 Task: Create a due date automation trigger when advanced on, on the wednesday after a card is due add content with a name starting with resume at 11:00 AM.
Action: Mouse moved to (998, 312)
Screenshot: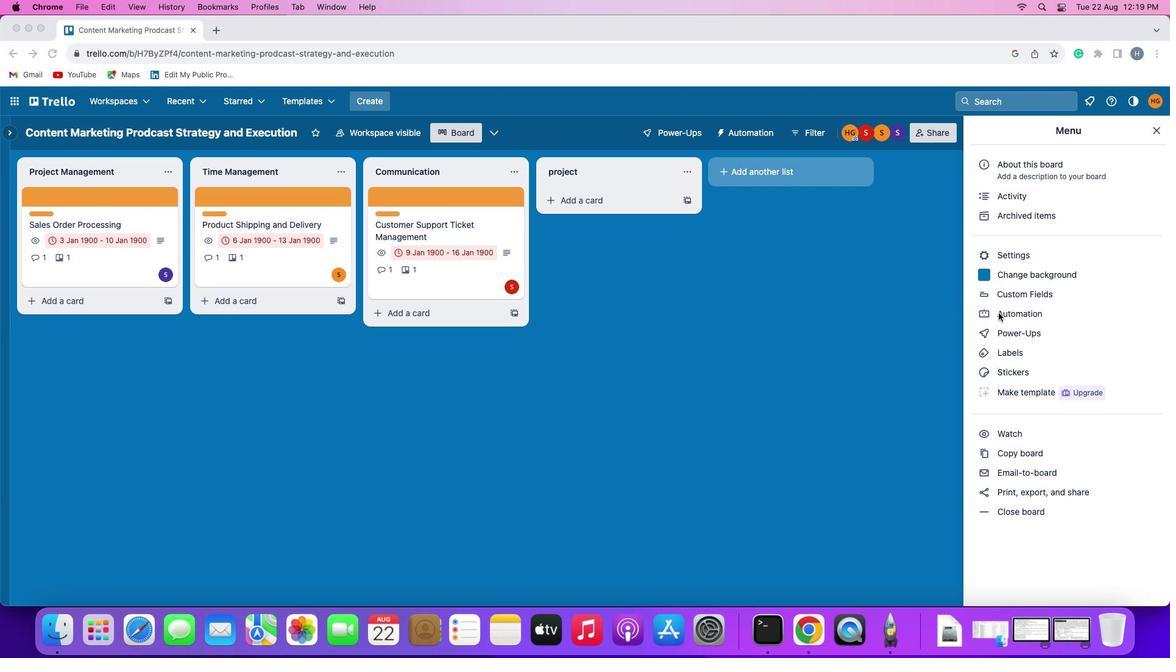 
Action: Mouse pressed left at (998, 312)
Screenshot: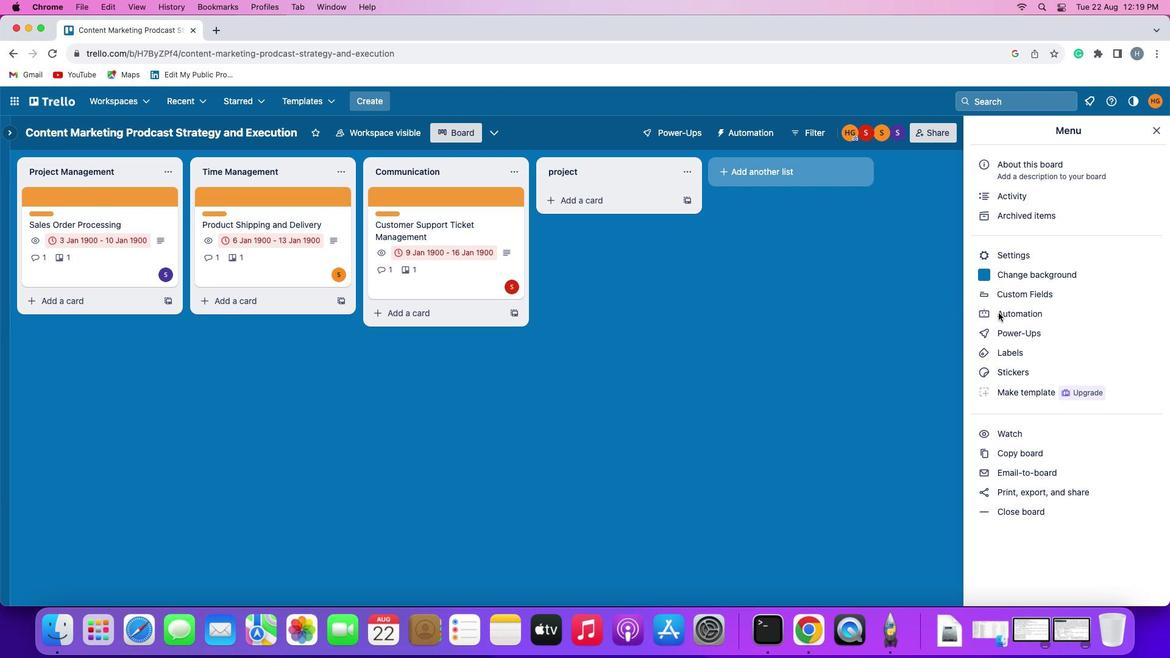 
Action: Mouse pressed left at (998, 312)
Screenshot: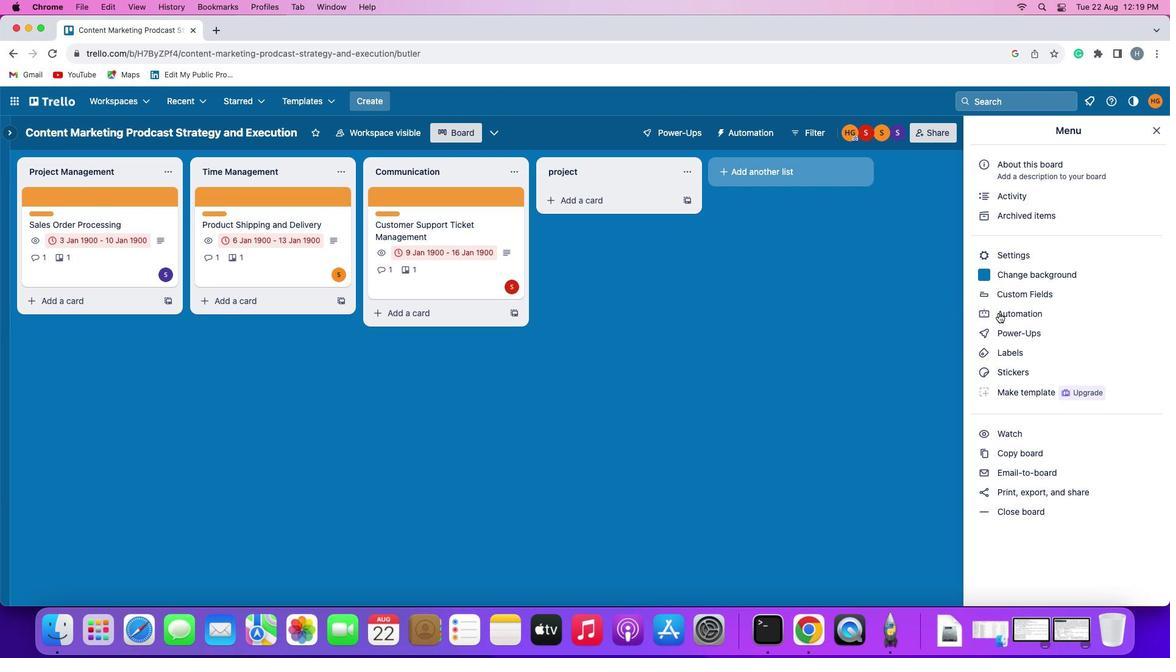 
Action: Mouse moved to (89, 287)
Screenshot: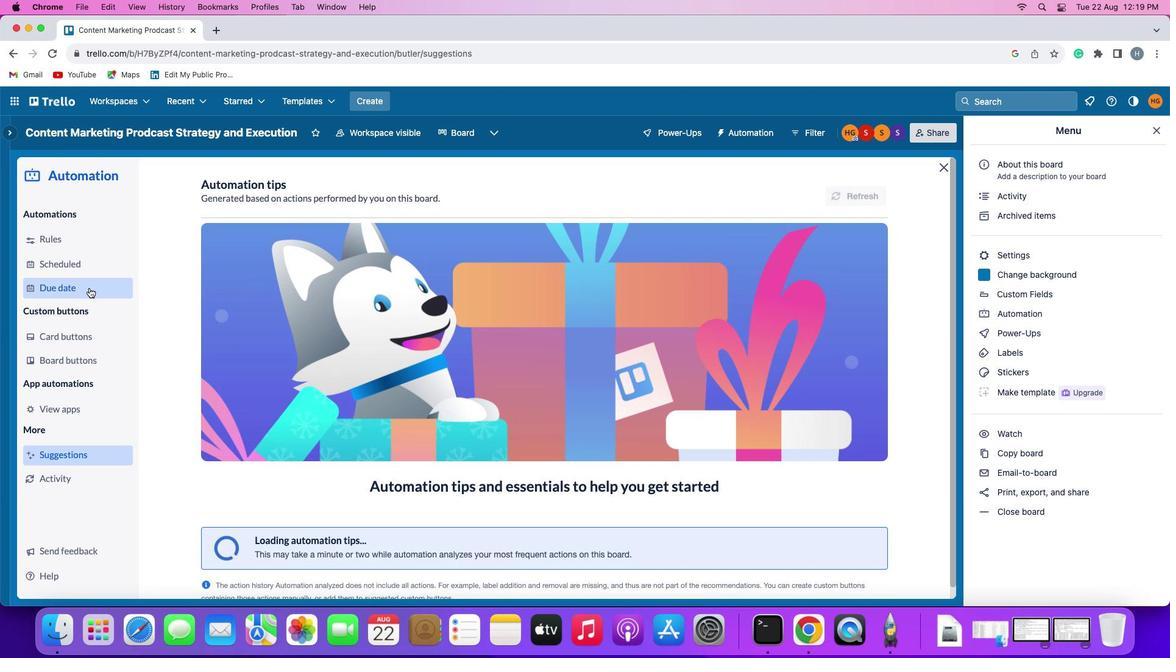 
Action: Mouse pressed left at (89, 287)
Screenshot: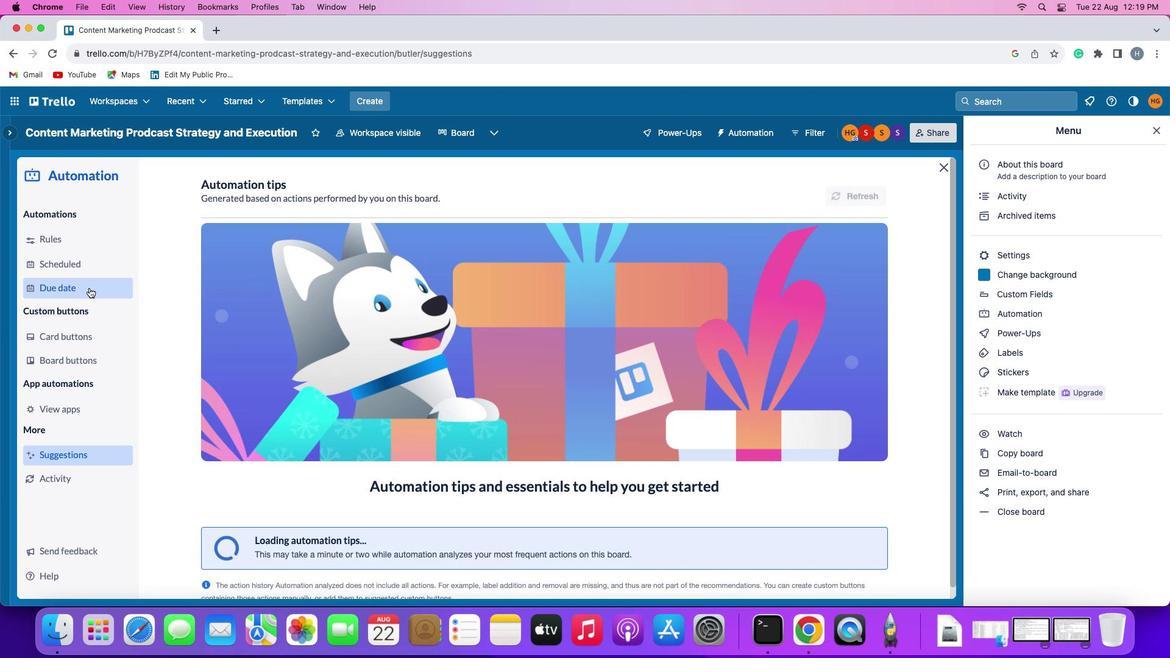 
Action: Mouse moved to (812, 185)
Screenshot: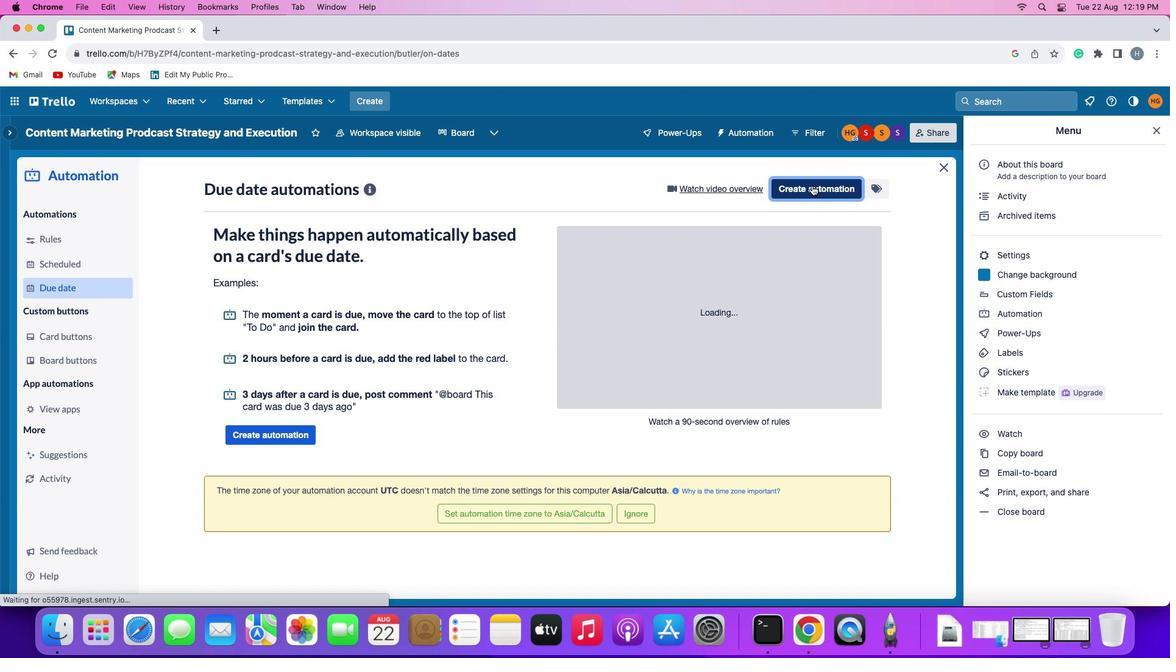 
Action: Mouse pressed left at (812, 185)
Screenshot: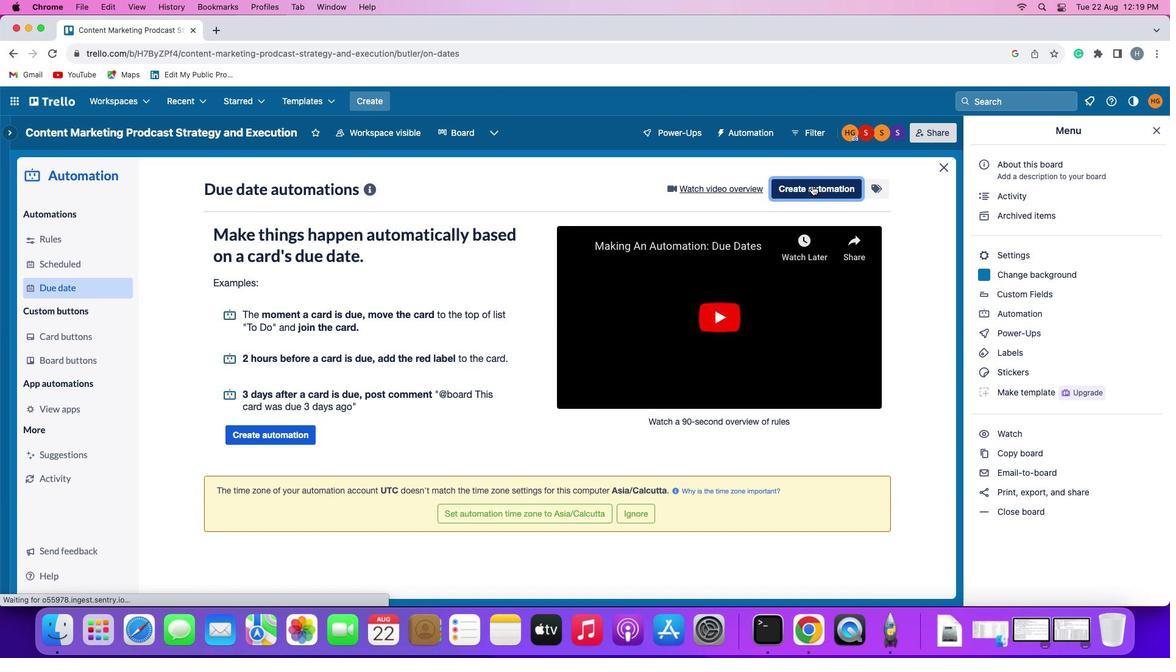 
Action: Mouse moved to (279, 306)
Screenshot: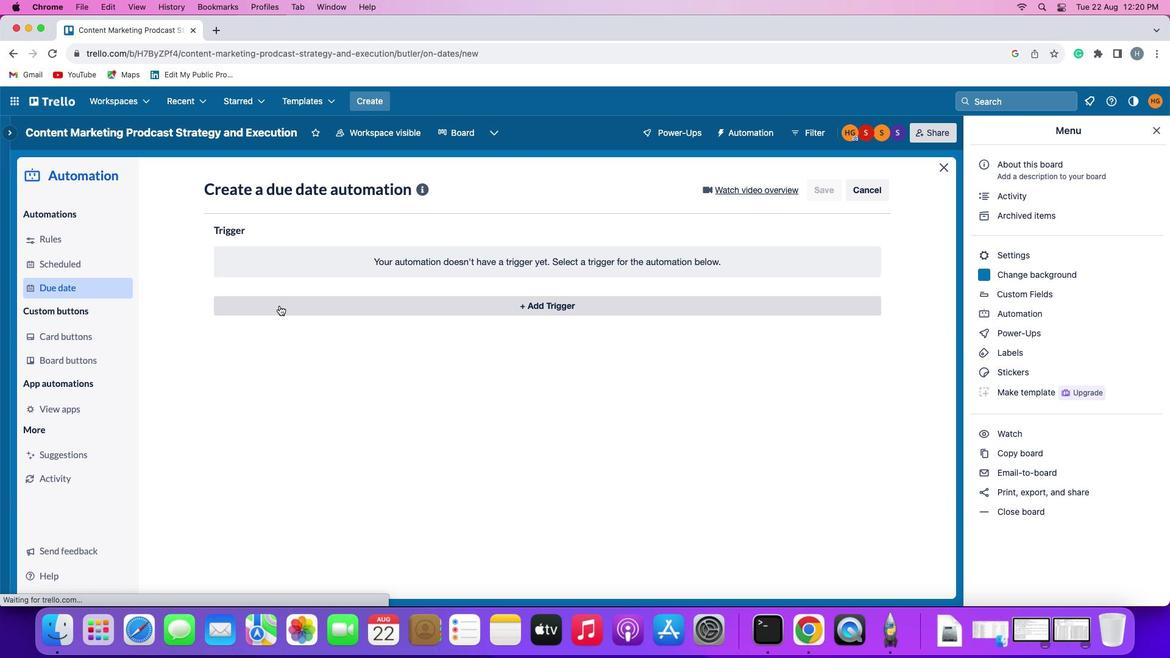 
Action: Mouse pressed left at (279, 306)
Screenshot: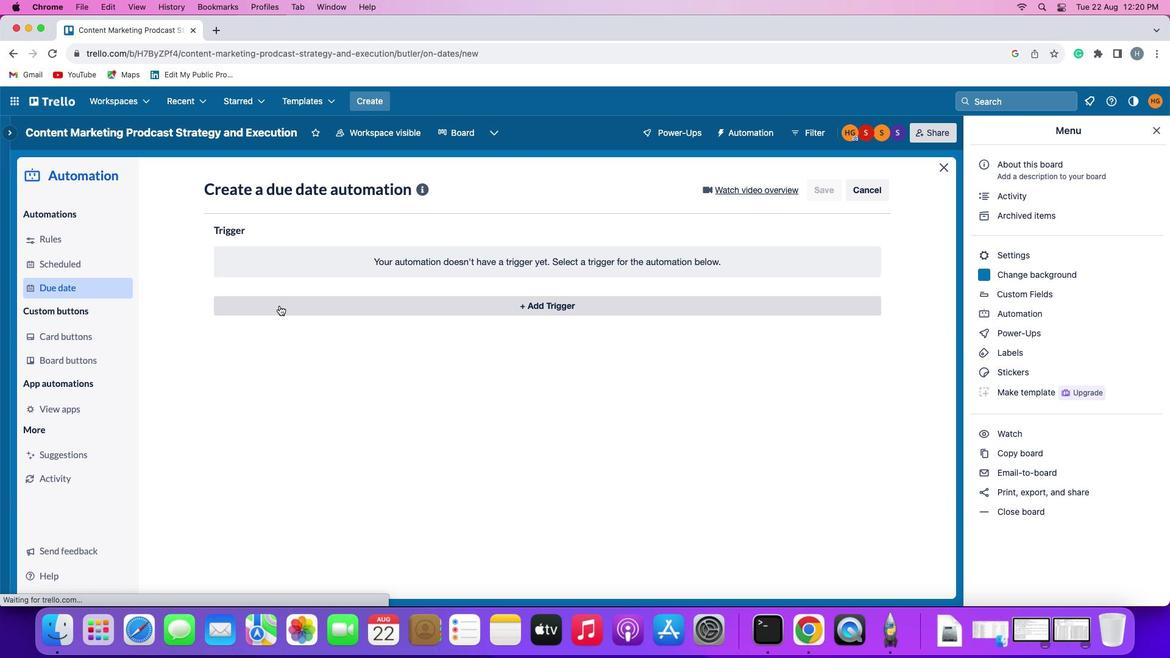 
Action: Mouse moved to (268, 536)
Screenshot: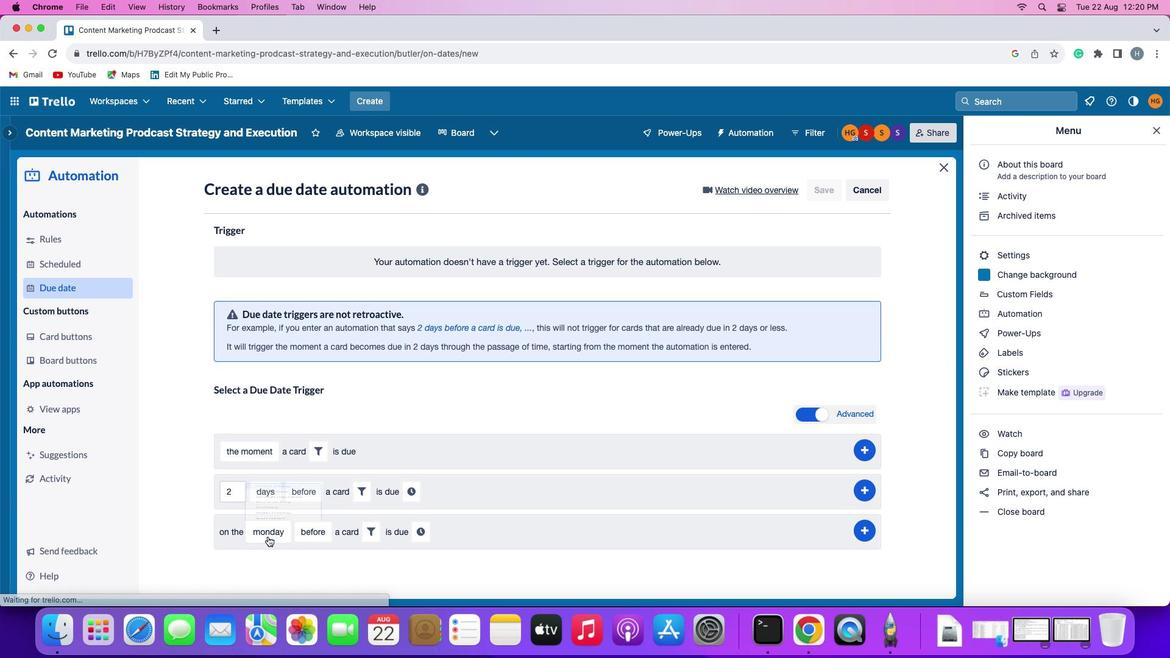 
Action: Mouse pressed left at (268, 536)
Screenshot: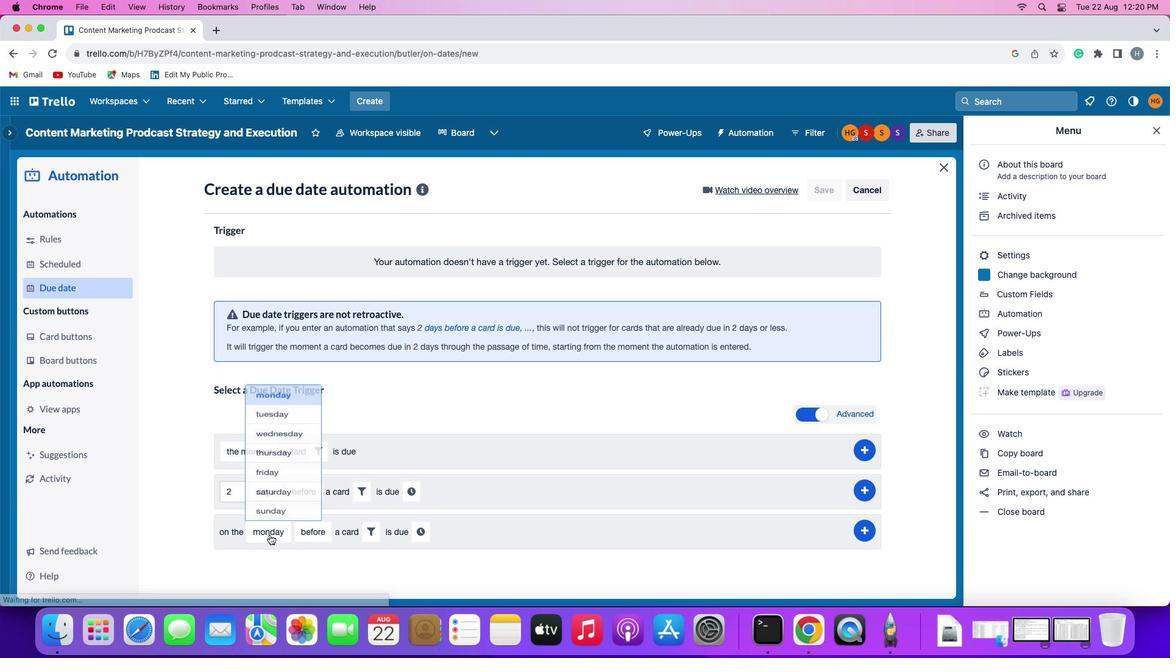 
Action: Mouse moved to (289, 413)
Screenshot: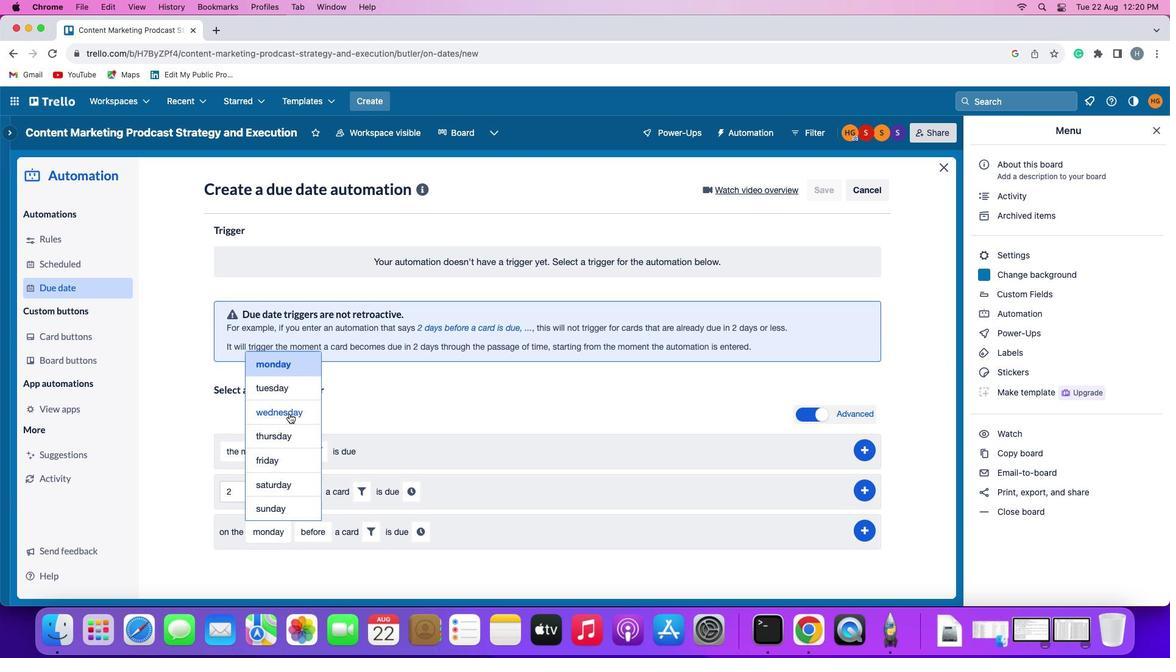 
Action: Mouse pressed left at (289, 413)
Screenshot: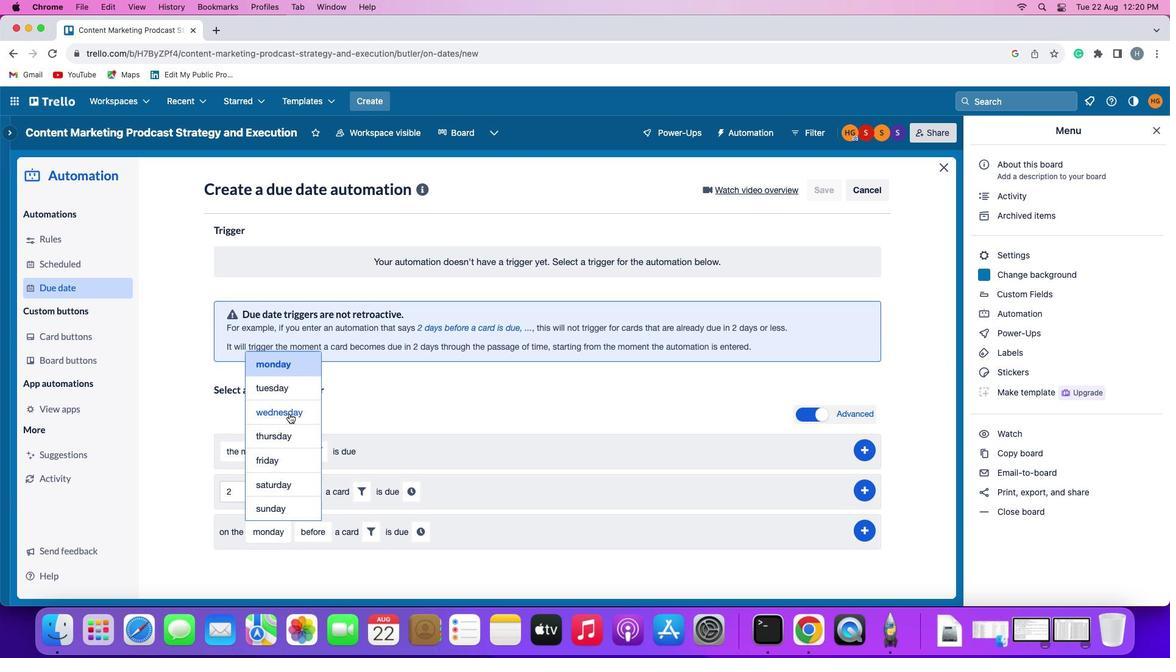 
Action: Mouse moved to (318, 523)
Screenshot: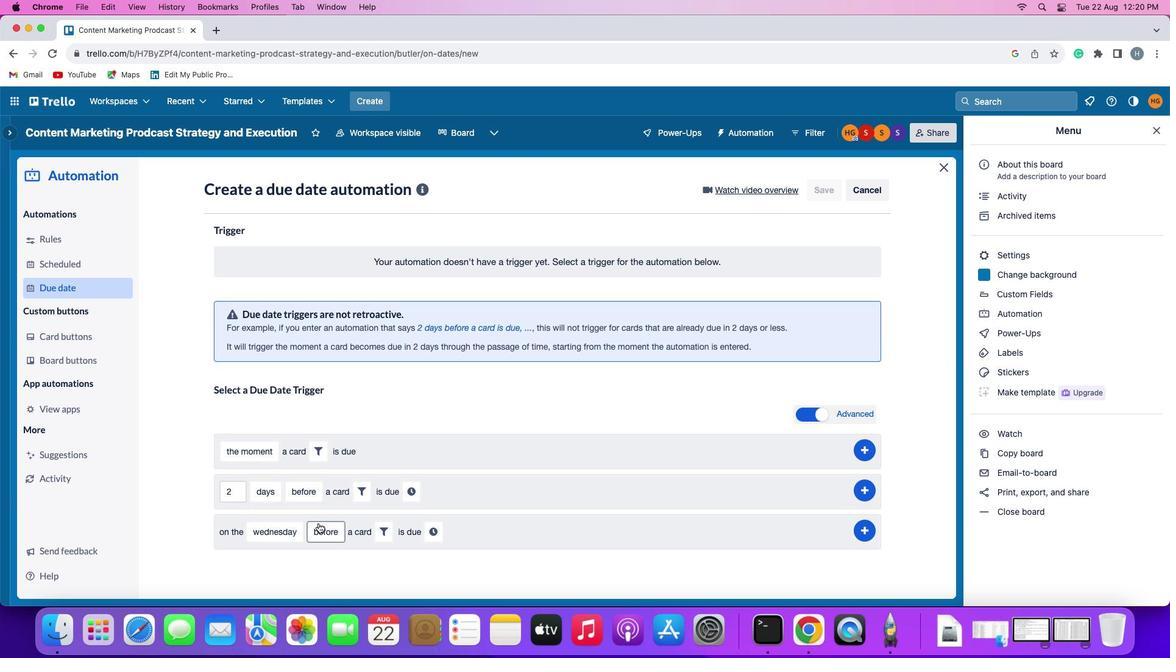
Action: Mouse pressed left at (318, 523)
Screenshot: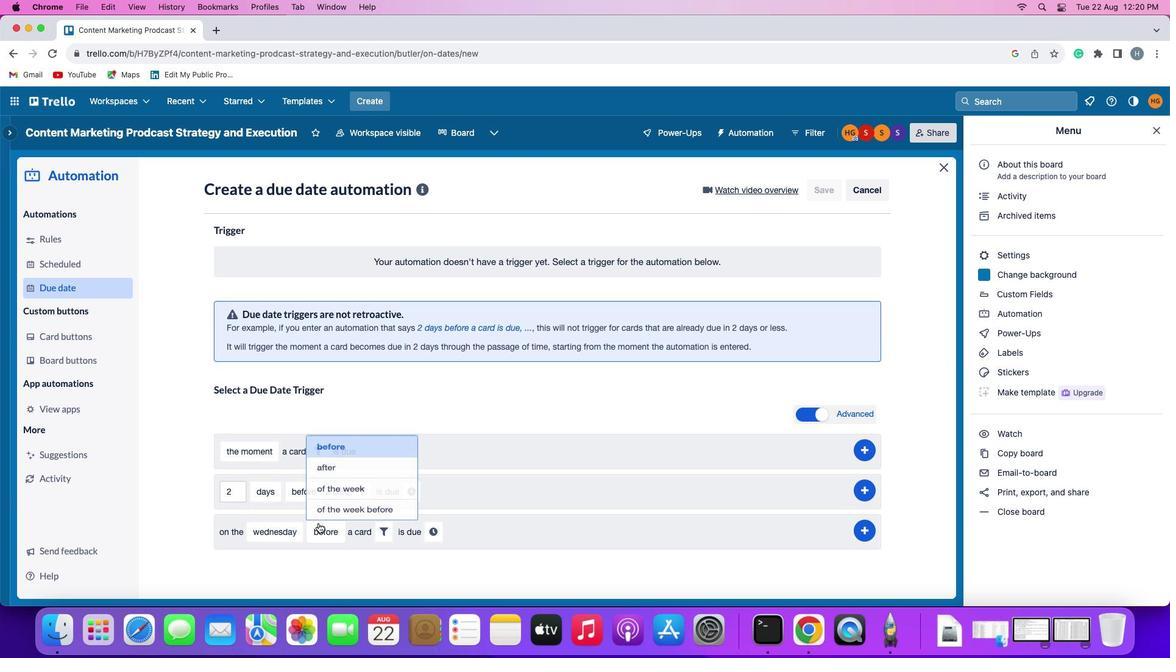 
Action: Mouse moved to (331, 459)
Screenshot: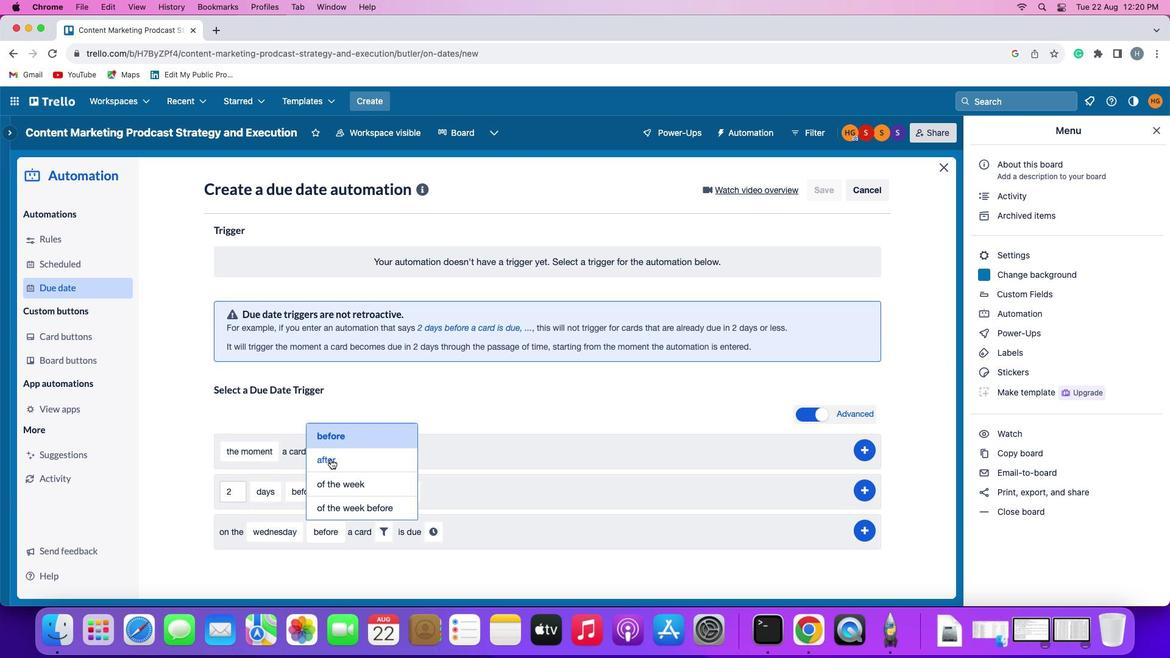 
Action: Mouse pressed left at (331, 459)
Screenshot: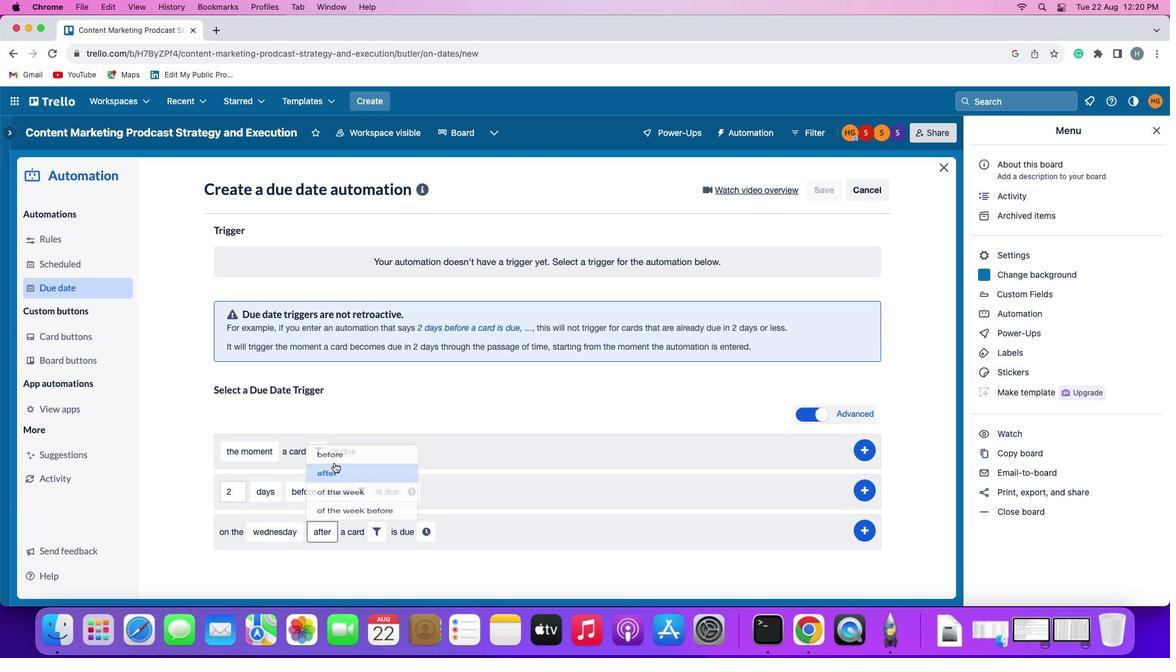 
Action: Mouse moved to (380, 530)
Screenshot: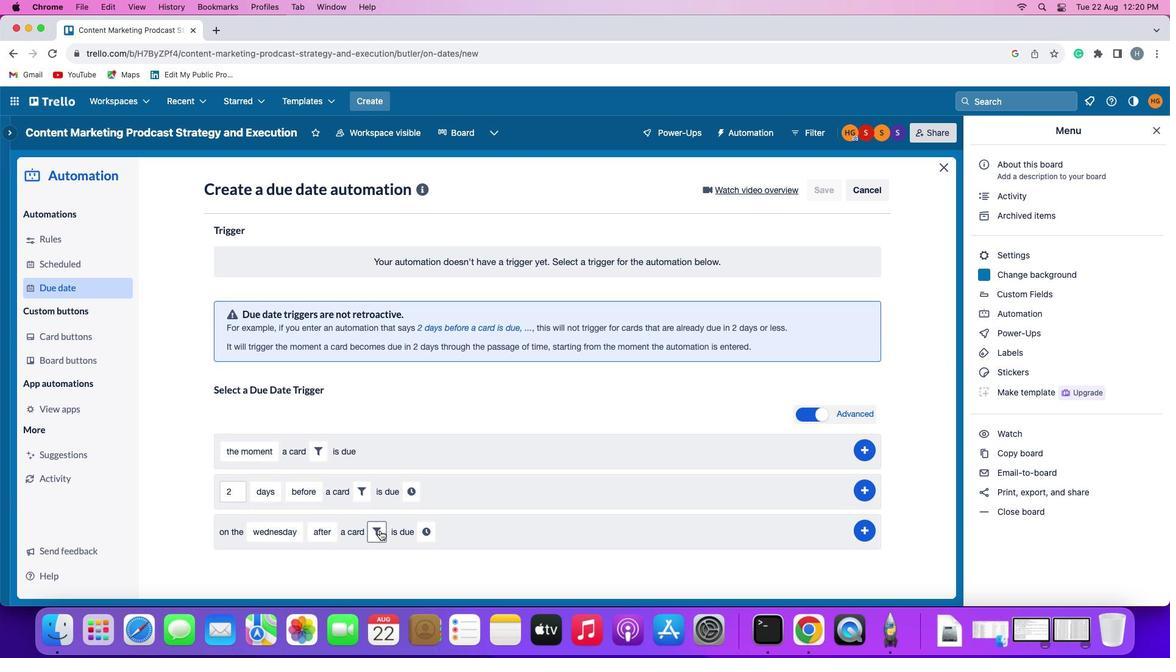 
Action: Mouse pressed left at (380, 530)
Screenshot: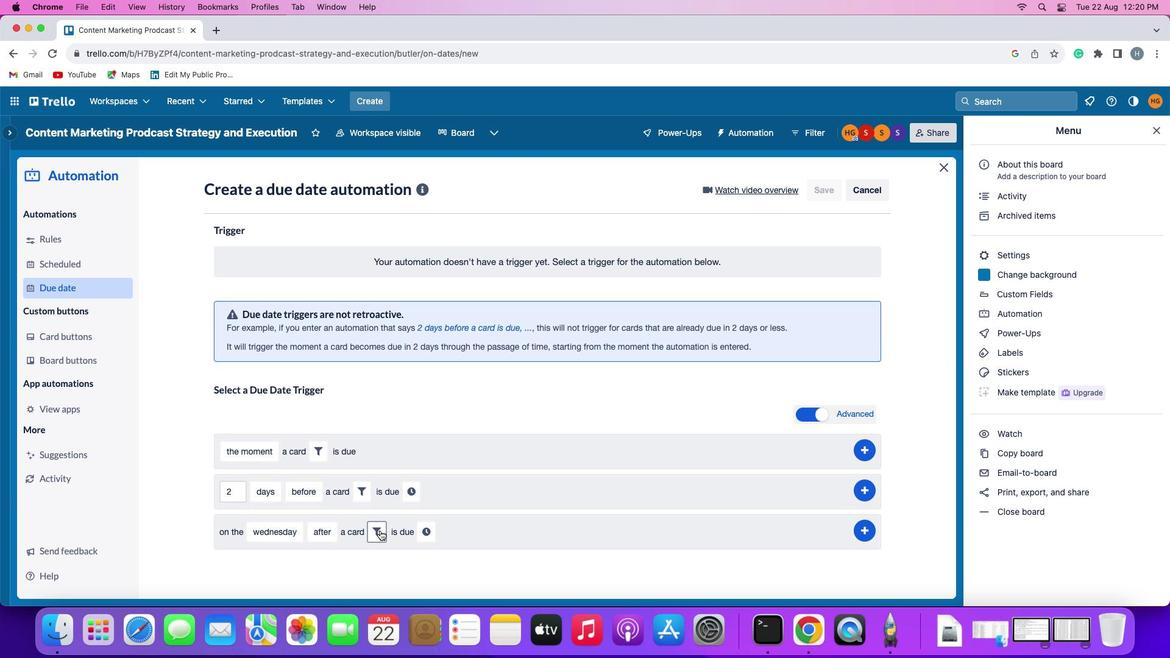 
Action: Mouse moved to (526, 568)
Screenshot: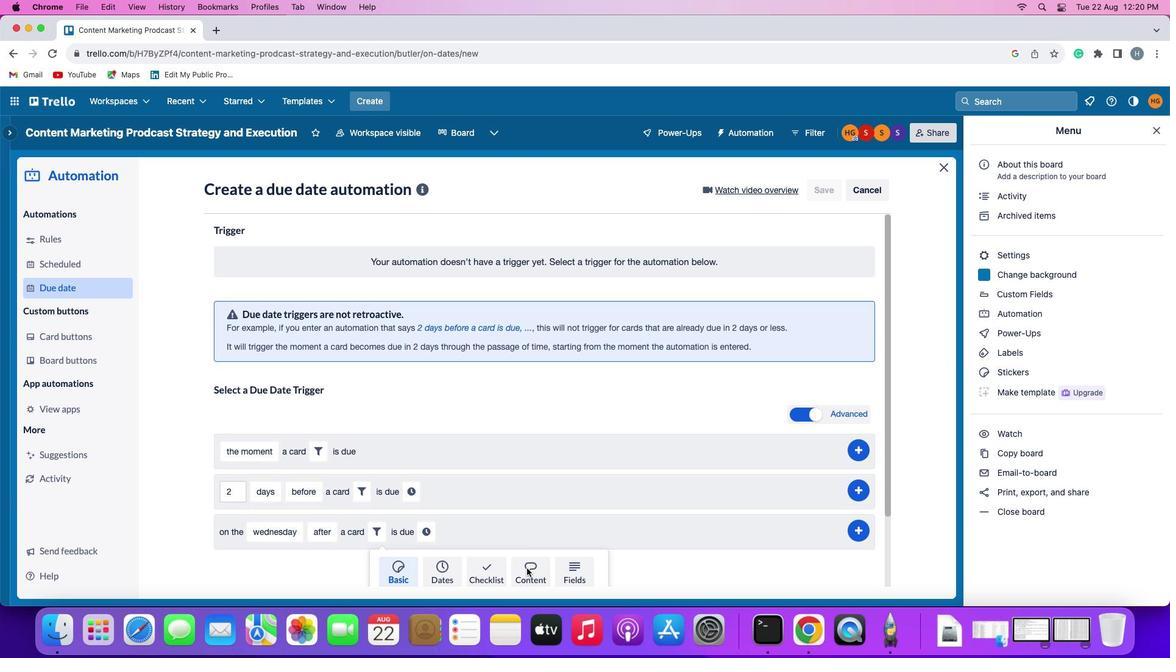
Action: Mouse pressed left at (526, 568)
Screenshot: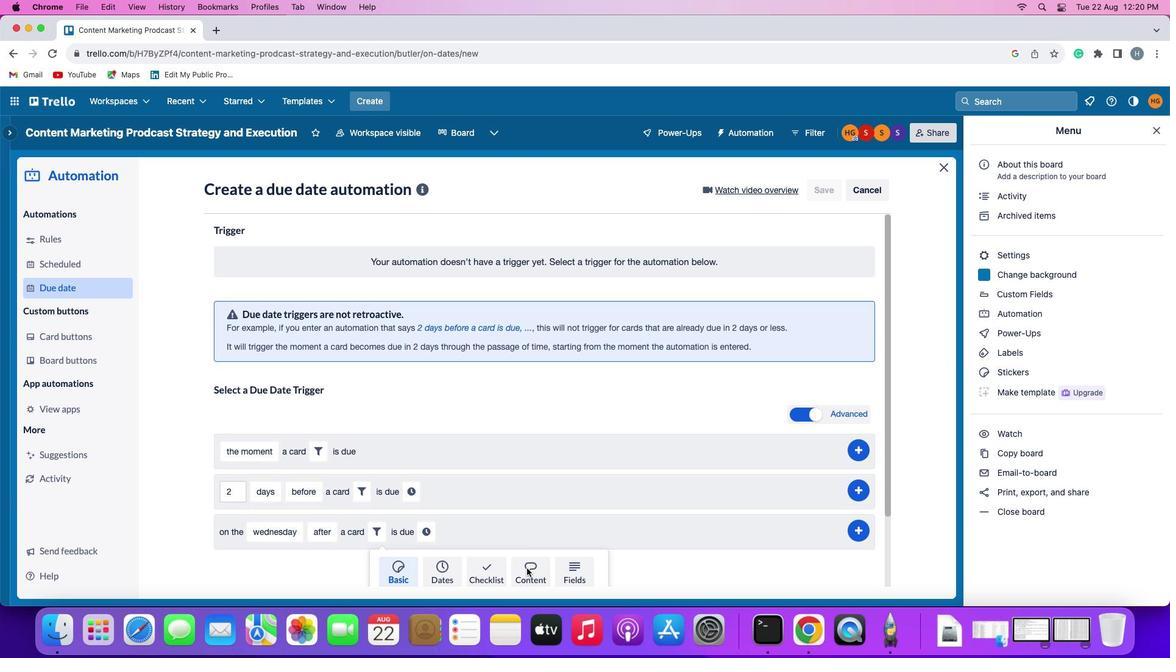
Action: Mouse moved to (323, 550)
Screenshot: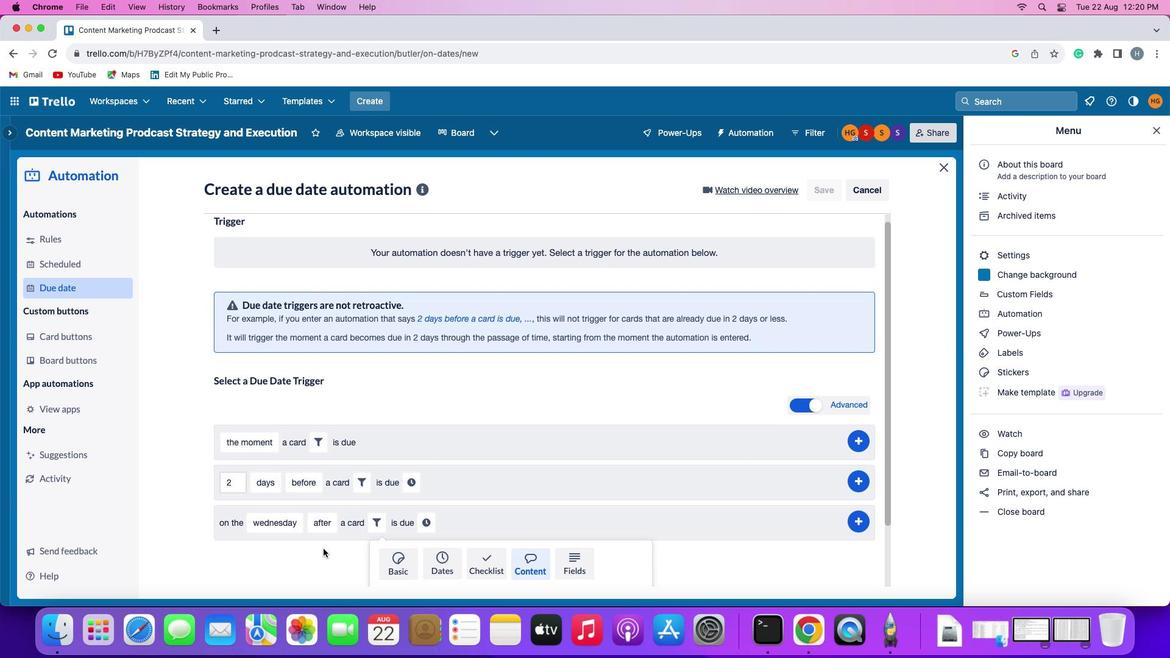 
Action: Mouse scrolled (323, 550) with delta (0, 0)
Screenshot: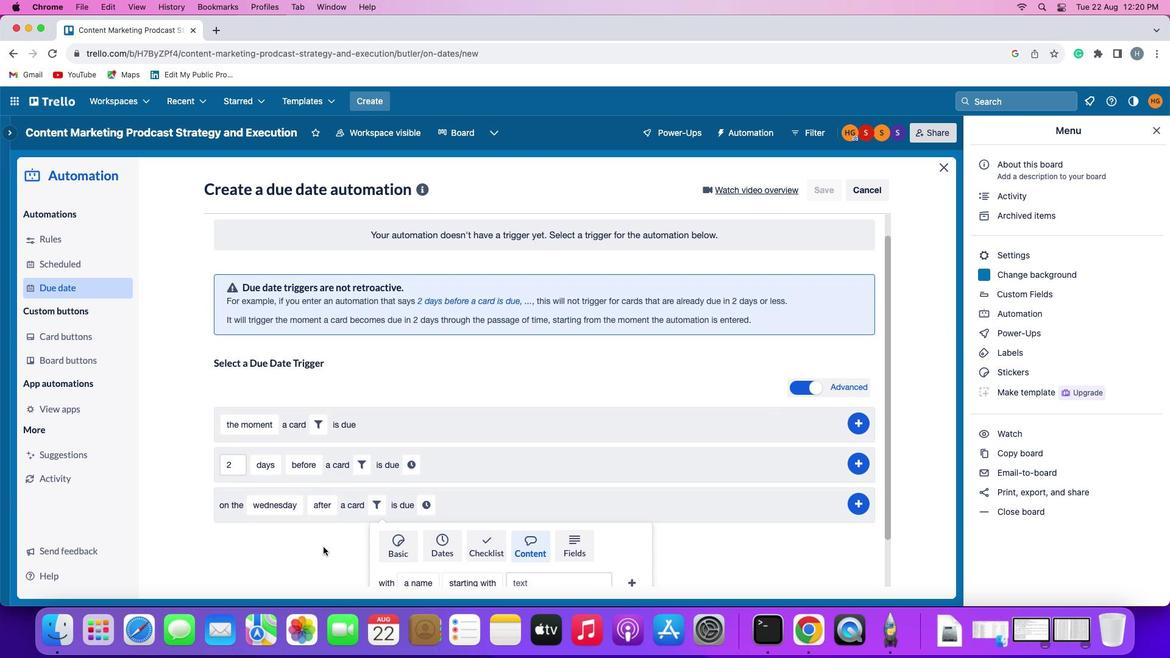 
Action: Mouse scrolled (323, 550) with delta (0, 0)
Screenshot: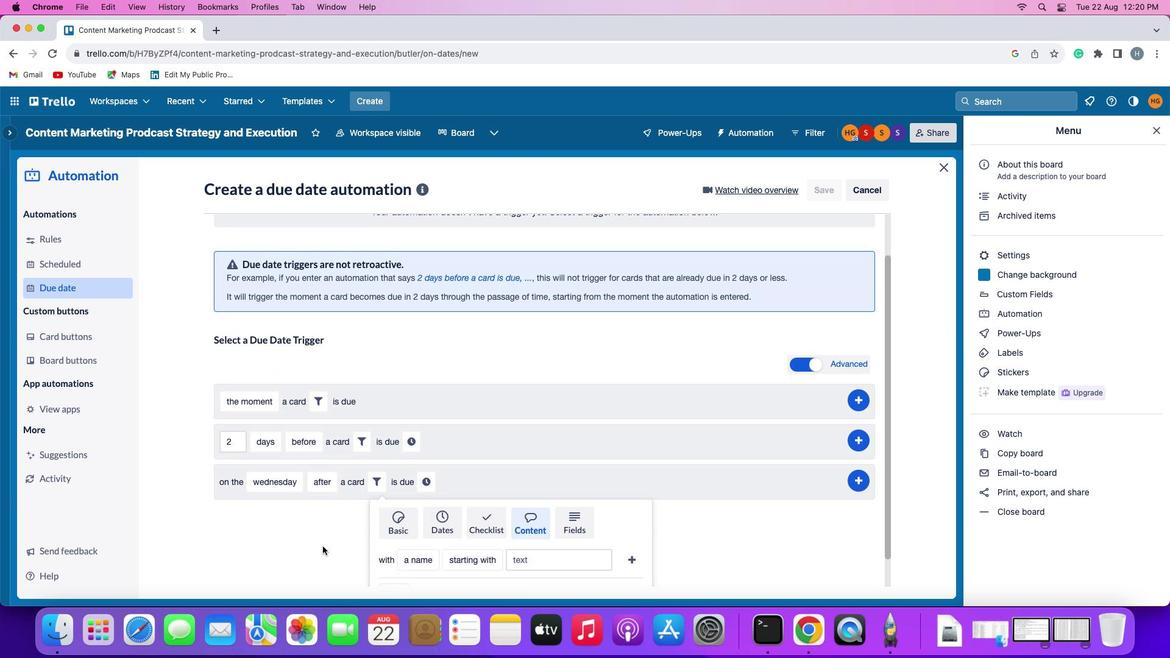 
Action: Mouse scrolled (323, 550) with delta (0, -1)
Screenshot: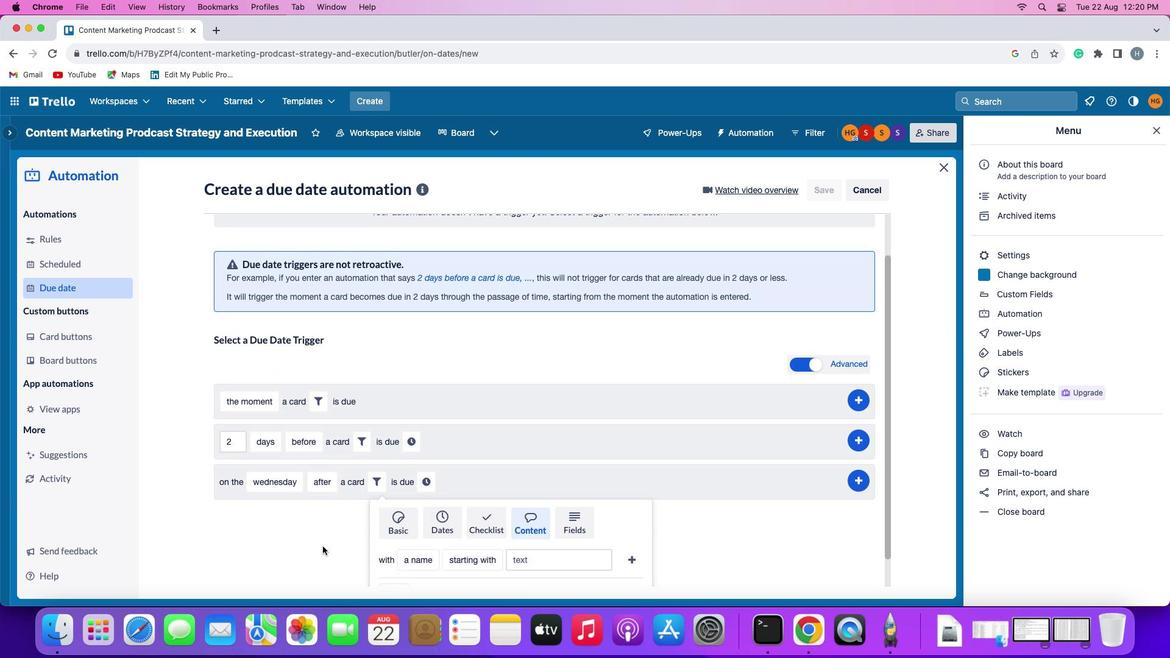 
Action: Mouse moved to (323, 549)
Screenshot: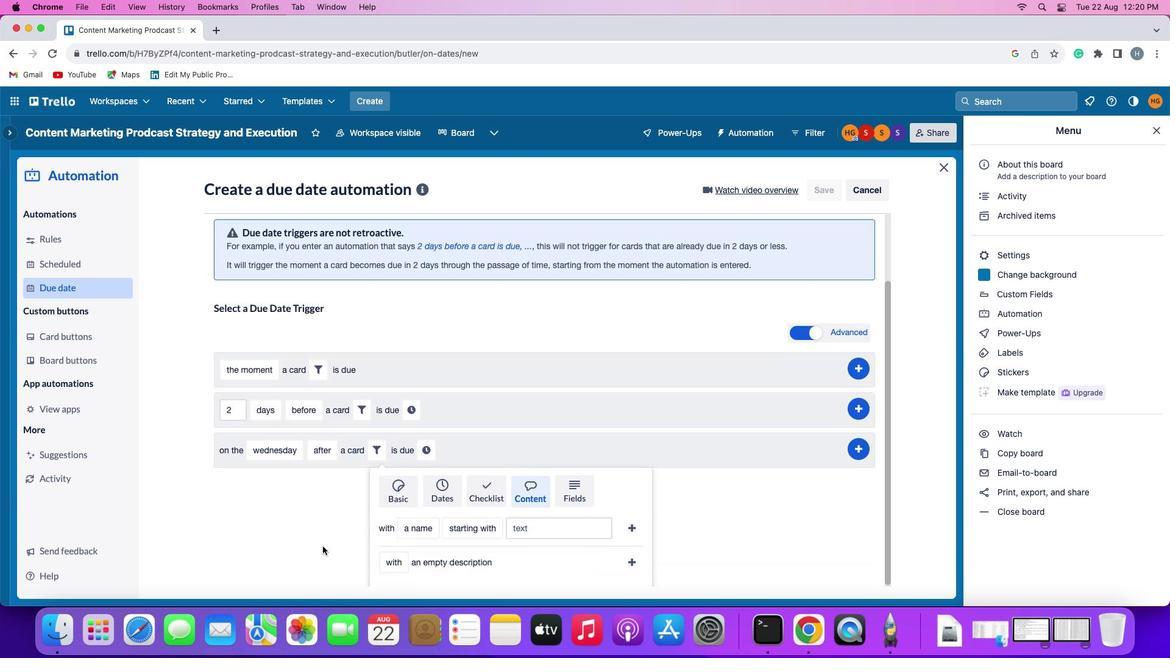 
Action: Mouse scrolled (323, 549) with delta (0, -3)
Screenshot: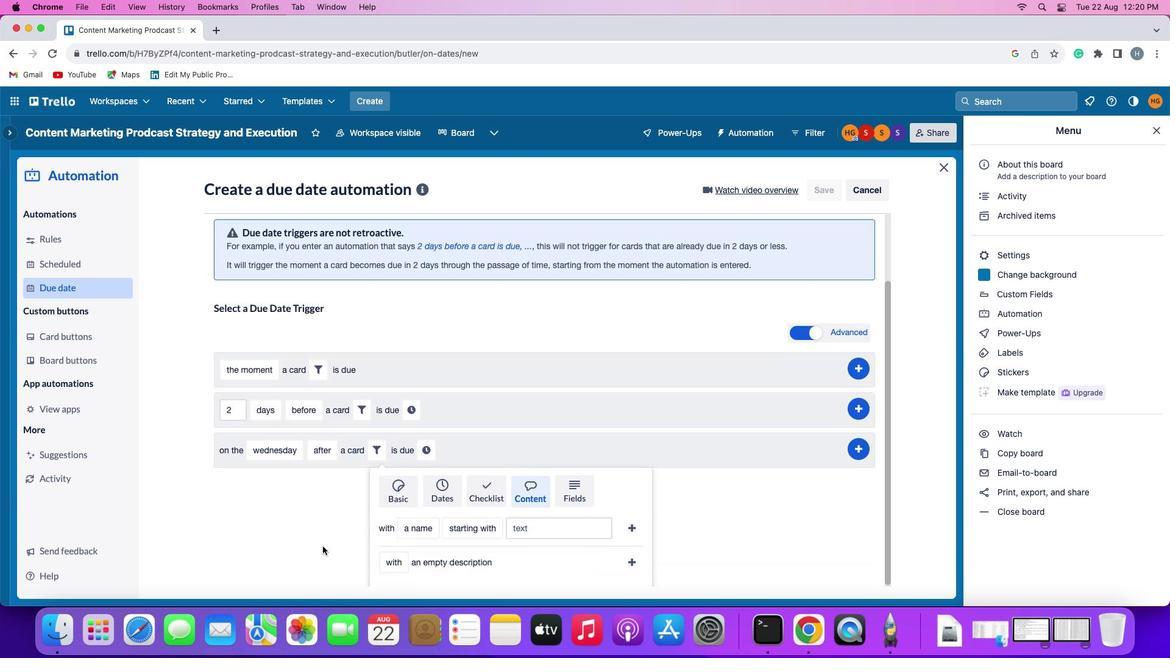 
Action: Mouse moved to (412, 530)
Screenshot: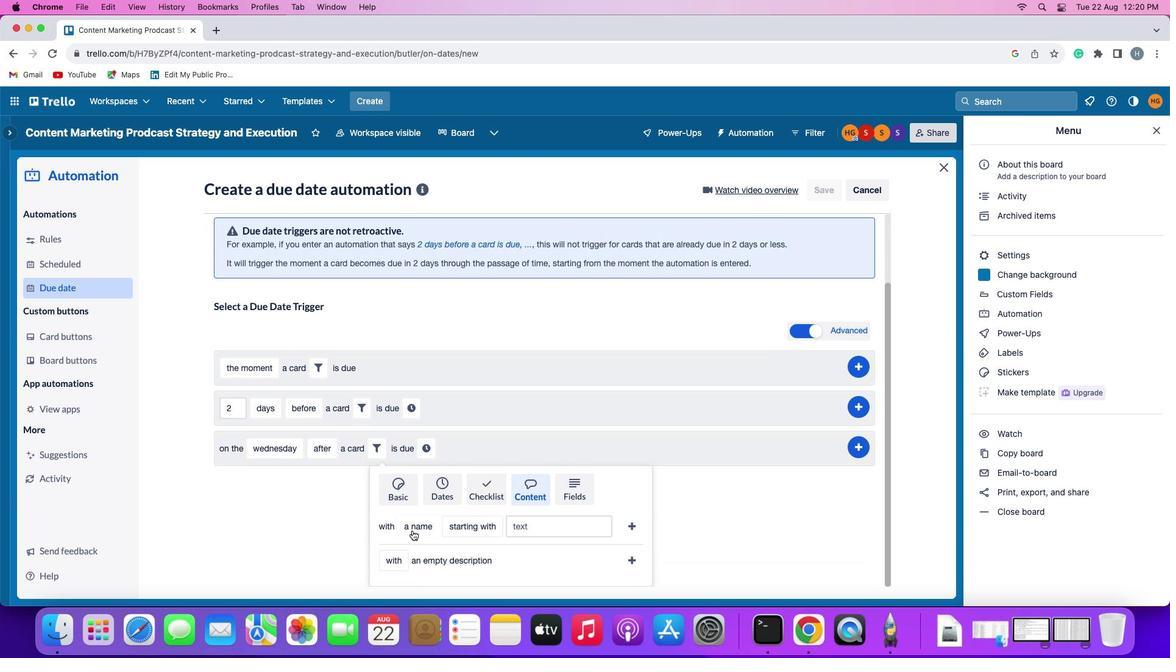 
Action: Mouse pressed left at (412, 530)
Screenshot: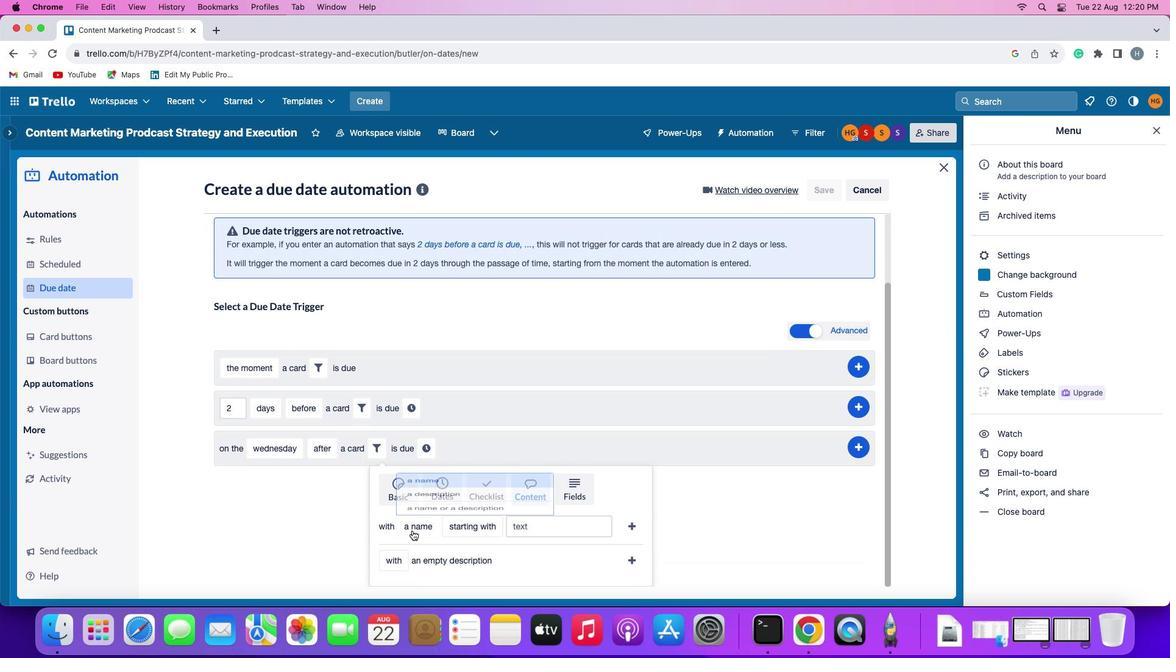 
Action: Mouse moved to (419, 454)
Screenshot: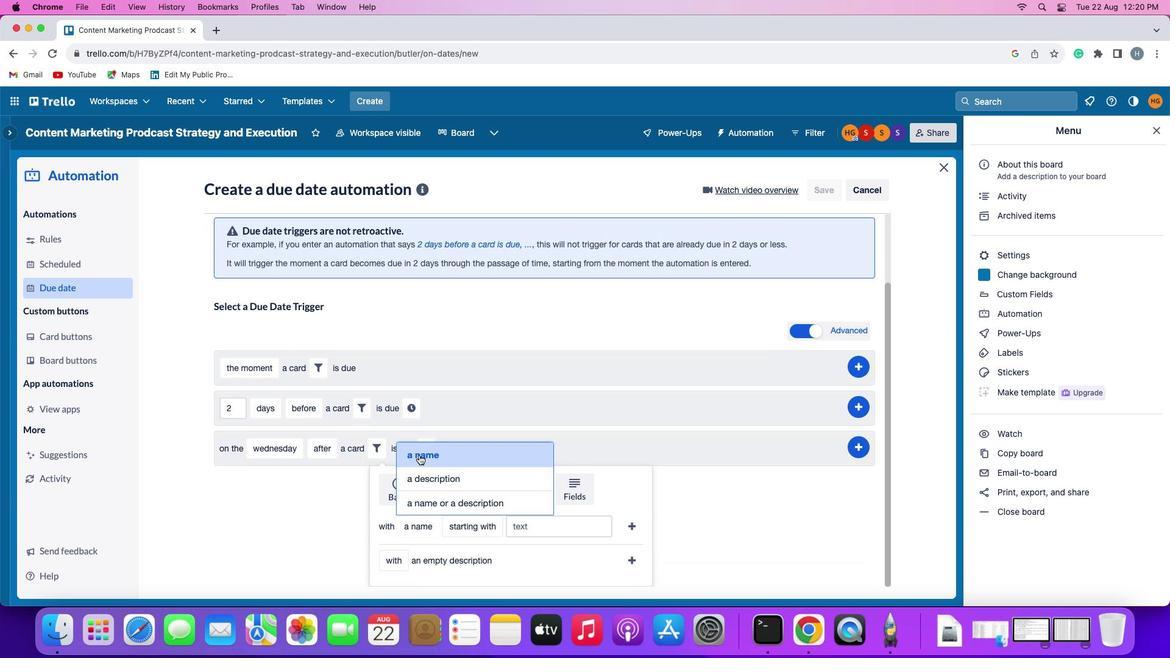 
Action: Mouse pressed left at (419, 454)
Screenshot: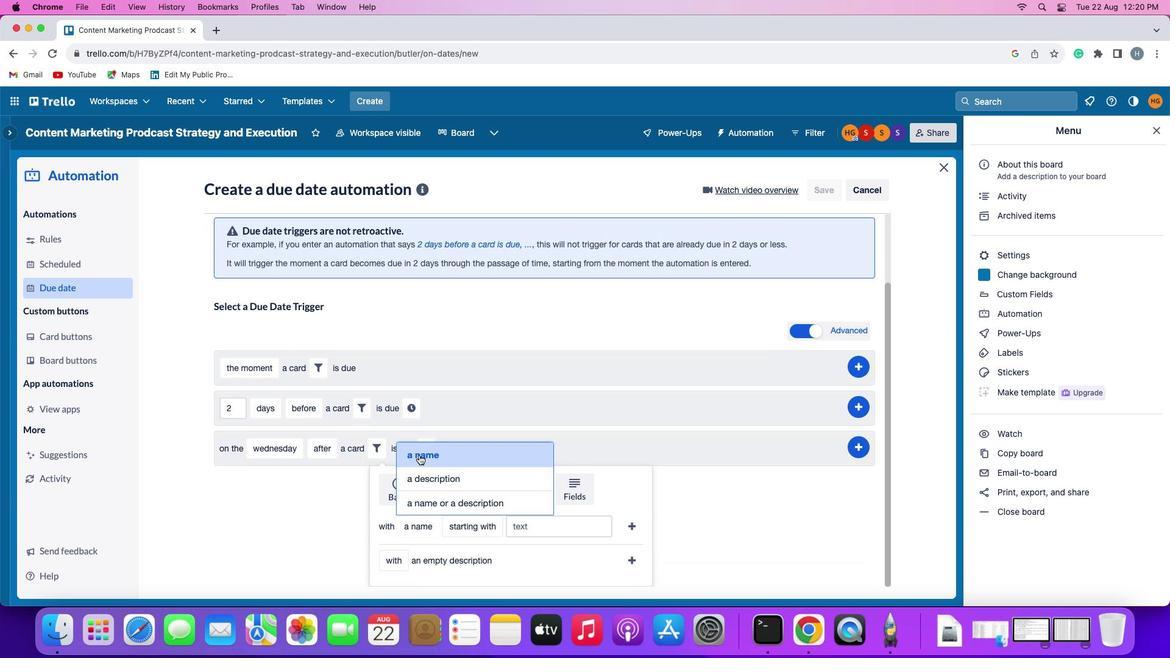 
Action: Mouse moved to (461, 522)
Screenshot: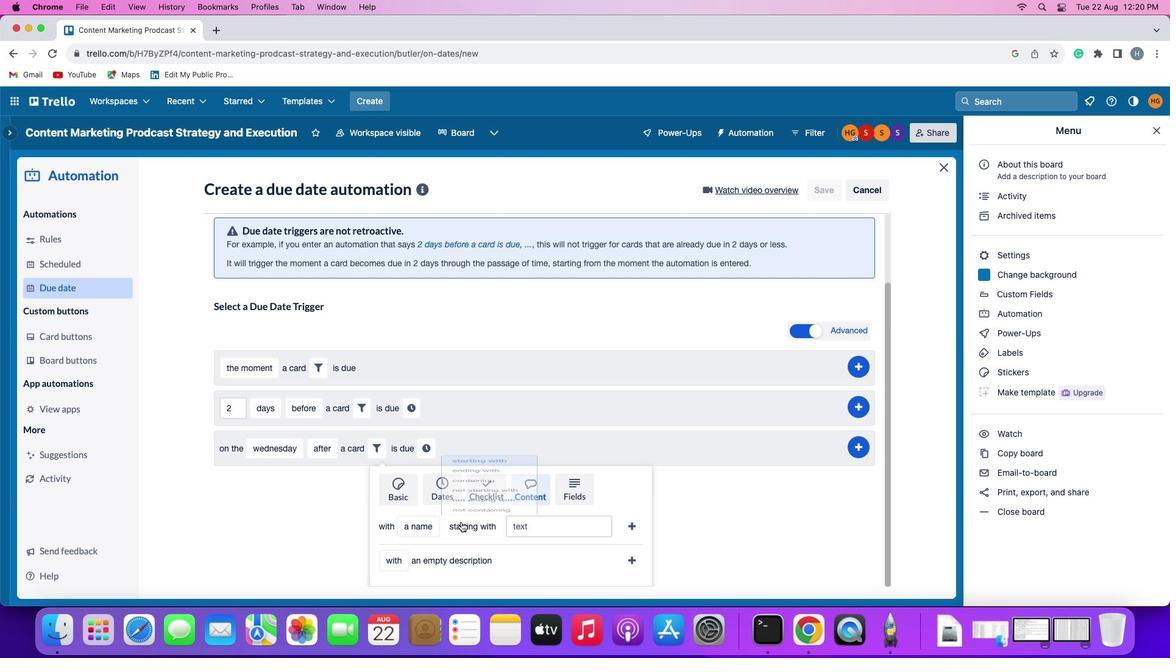 
Action: Mouse pressed left at (461, 522)
Screenshot: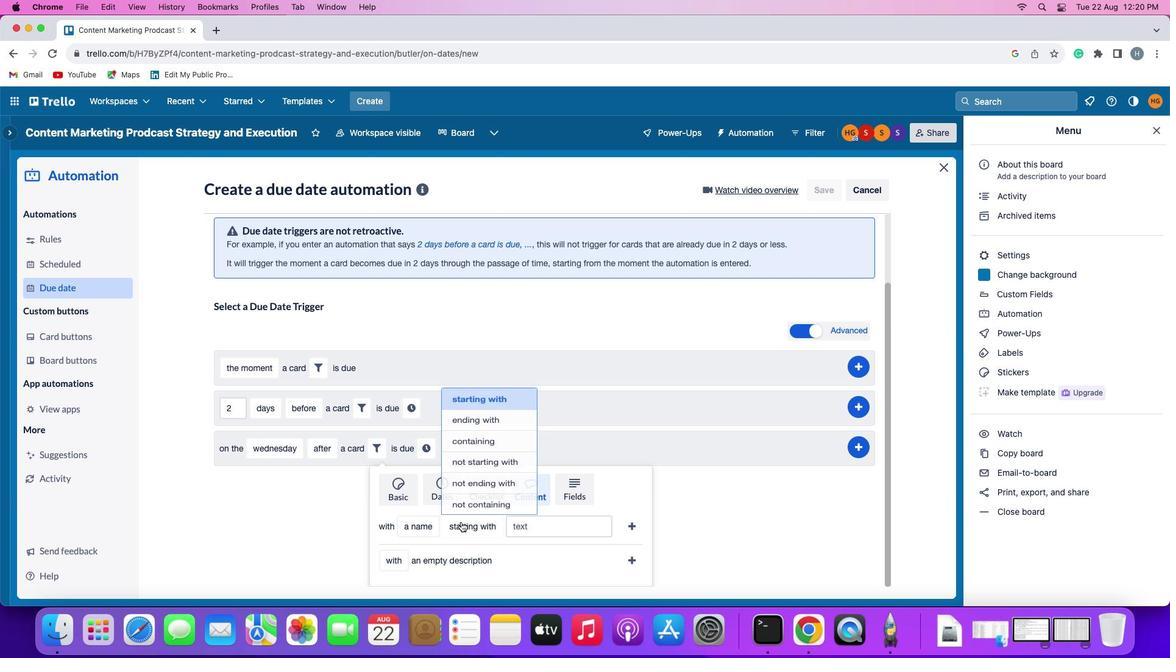 
Action: Mouse moved to (479, 387)
Screenshot: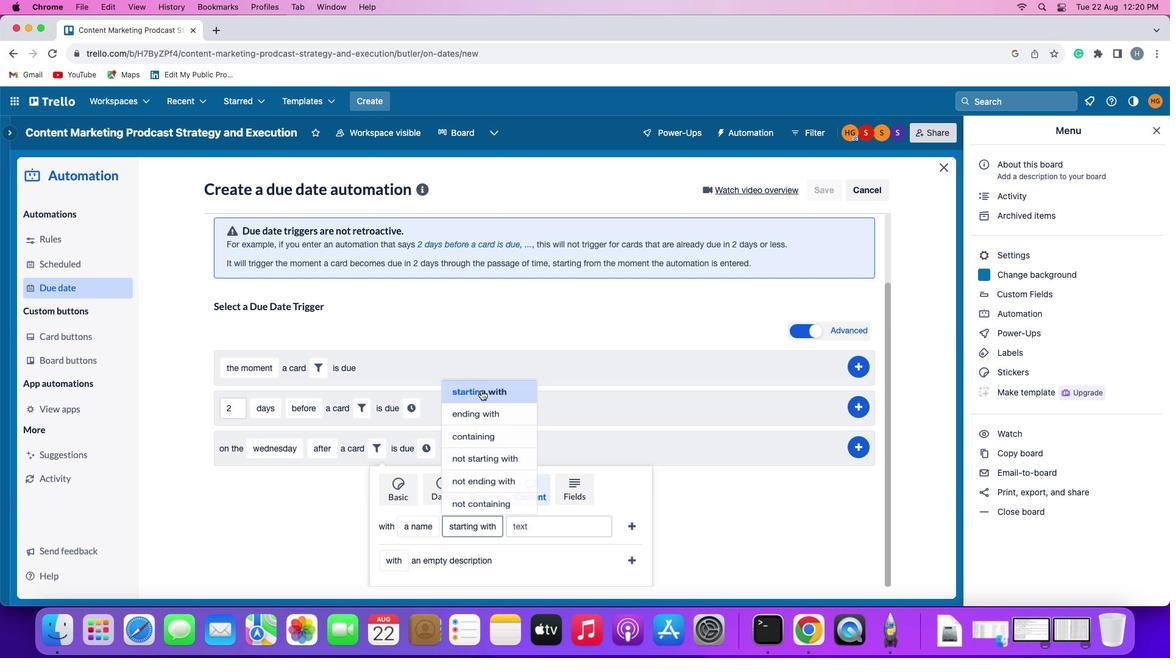 
Action: Mouse pressed left at (479, 387)
Screenshot: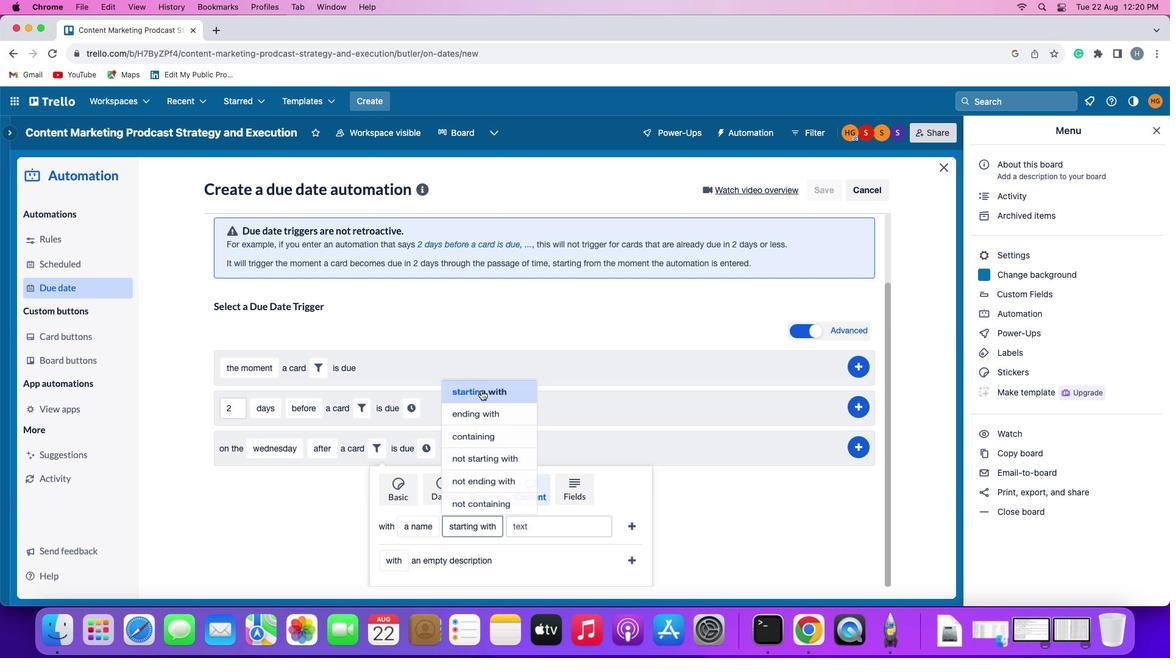 
Action: Mouse moved to (532, 527)
Screenshot: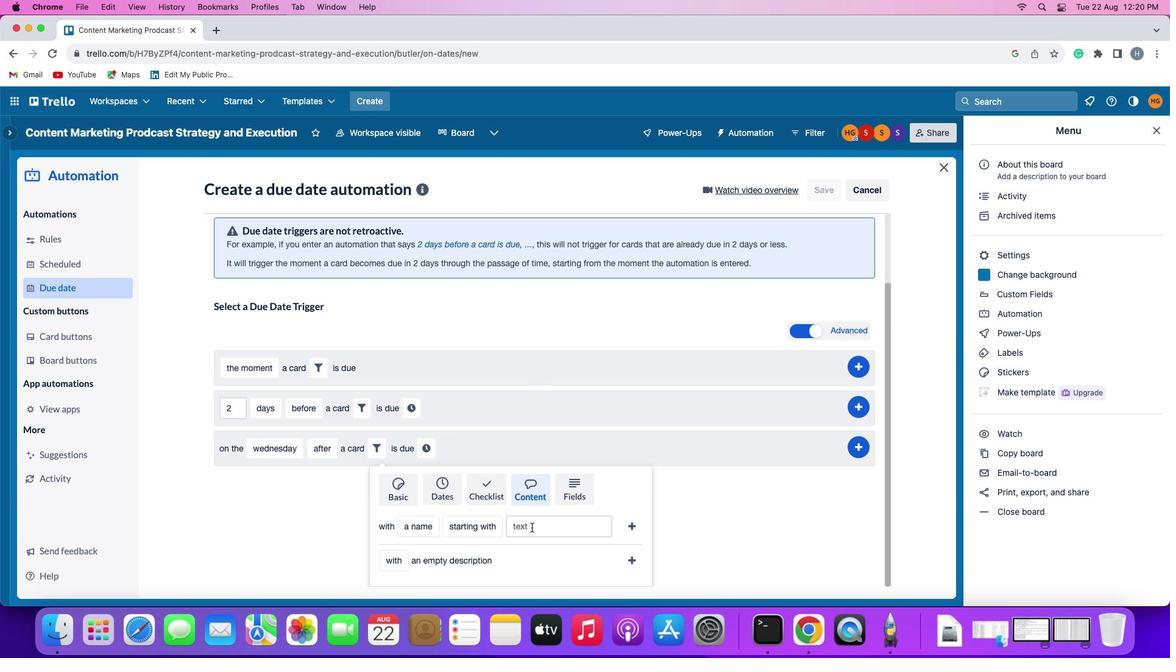 
Action: Mouse pressed left at (532, 527)
Screenshot: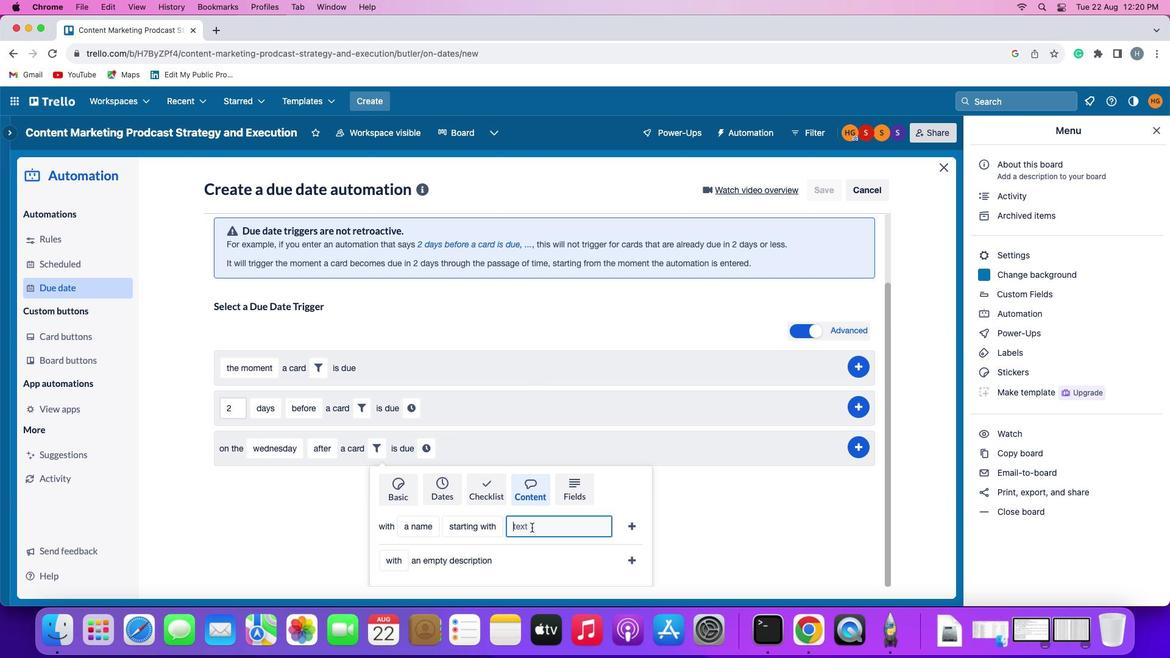 
Action: Key pressed 'r''e''s''u''m''e'
Screenshot: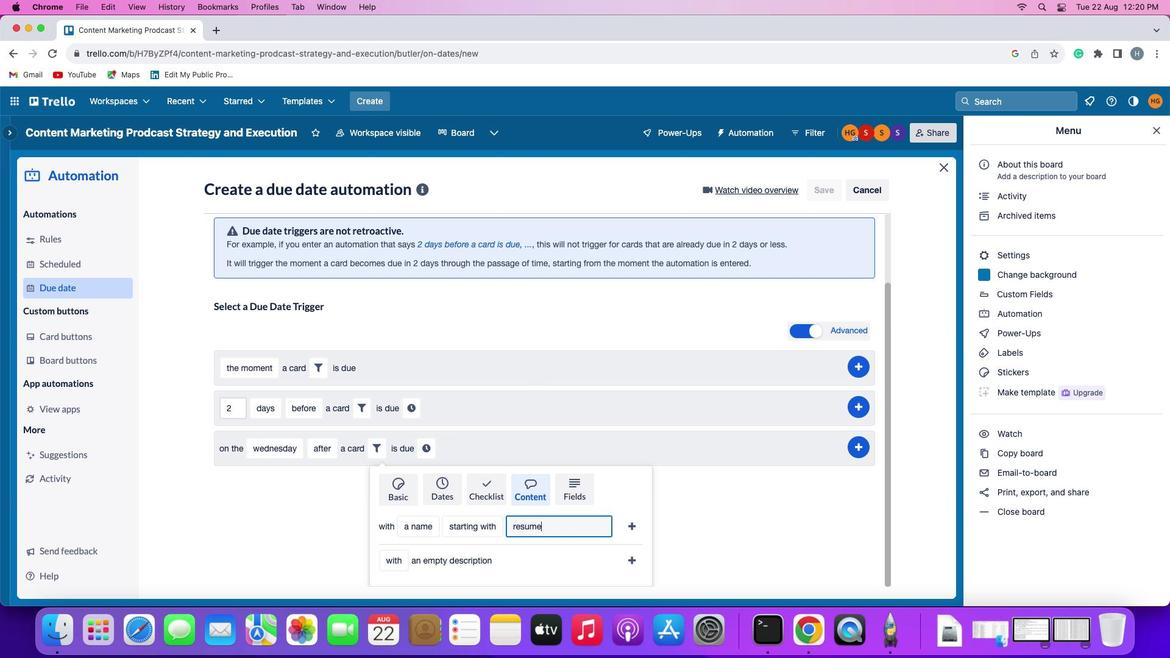 
Action: Mouse moved to (634, 527)
Screenshot: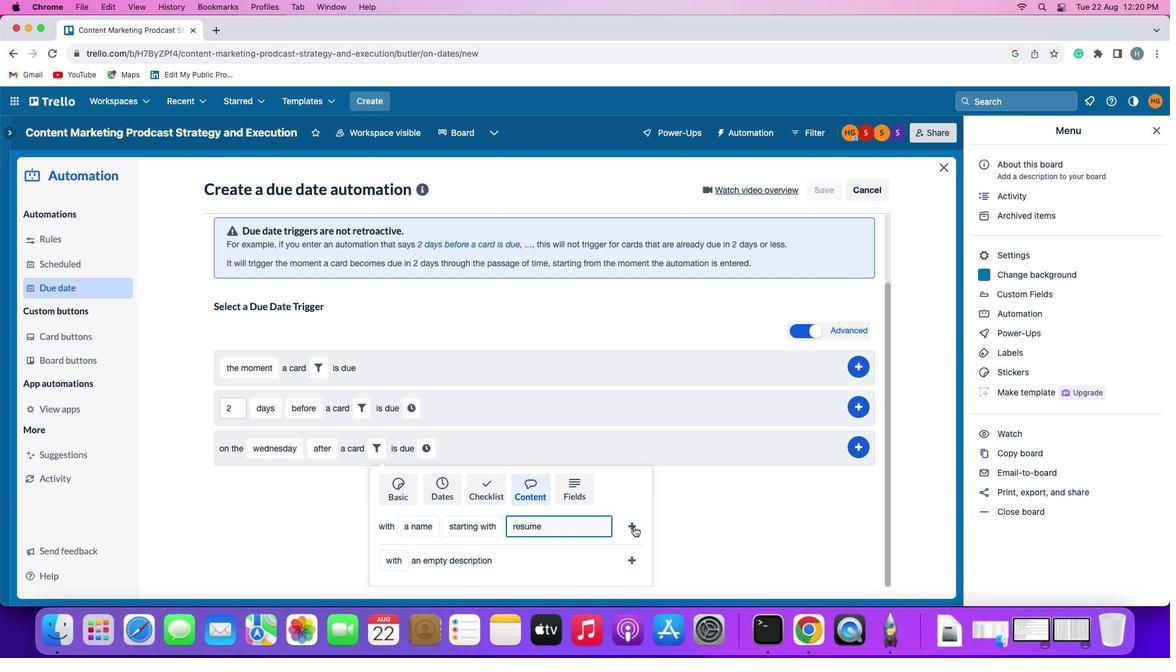 
Action: Mouse pressed left at (634, 527)
Screenshot: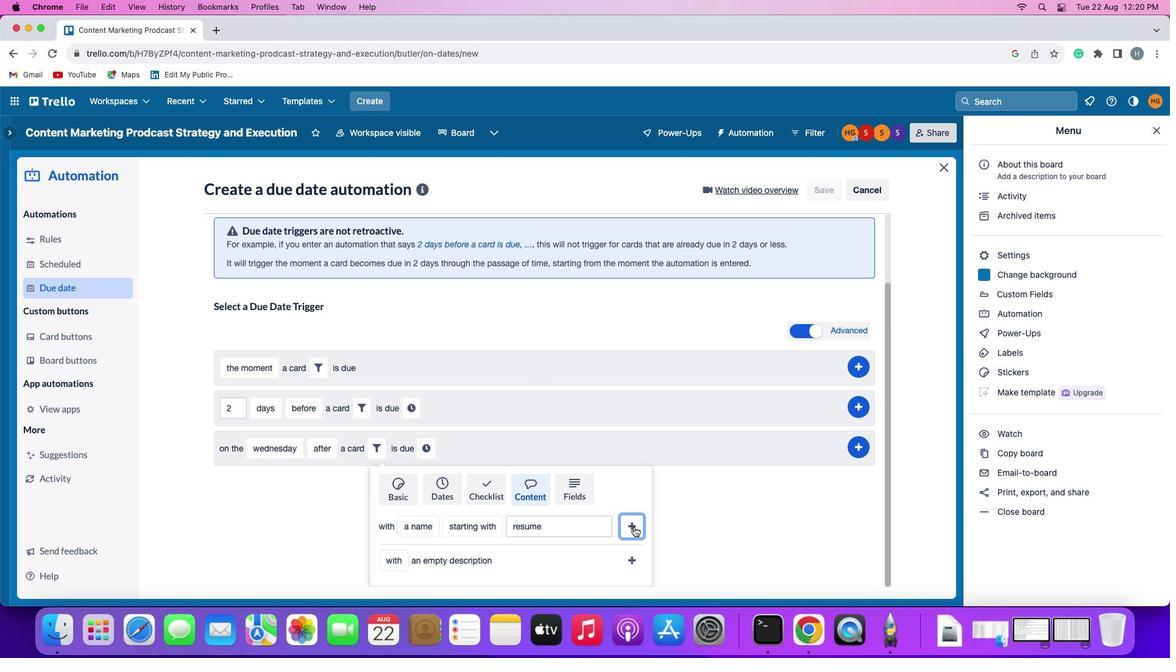 
Action: Mouse moved to (594, 528)
Screenshot: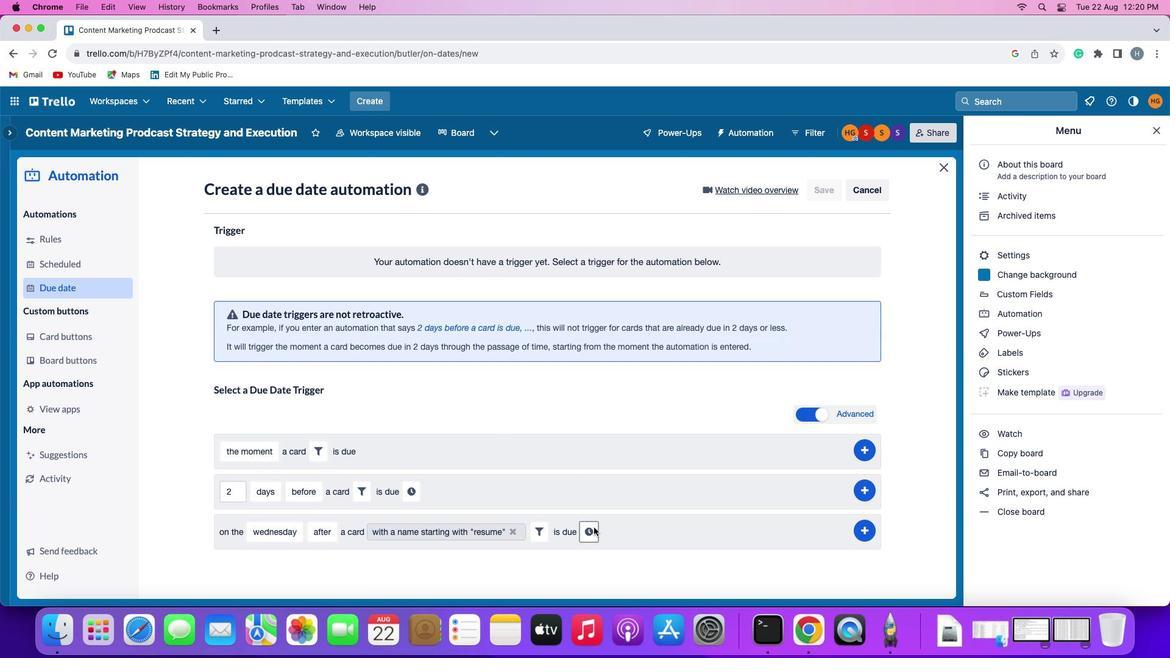 
Action: Mouse pressed left at (594, 528)
Screenshot: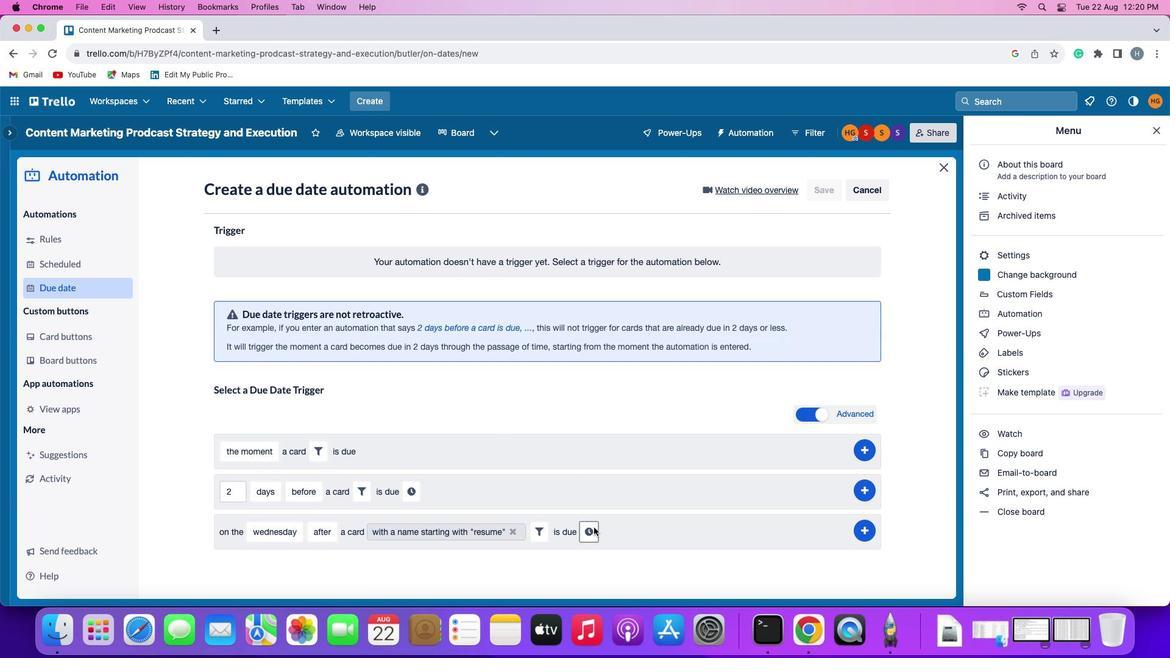 
Action: Mouse moved to (612, 531)
Screenshot: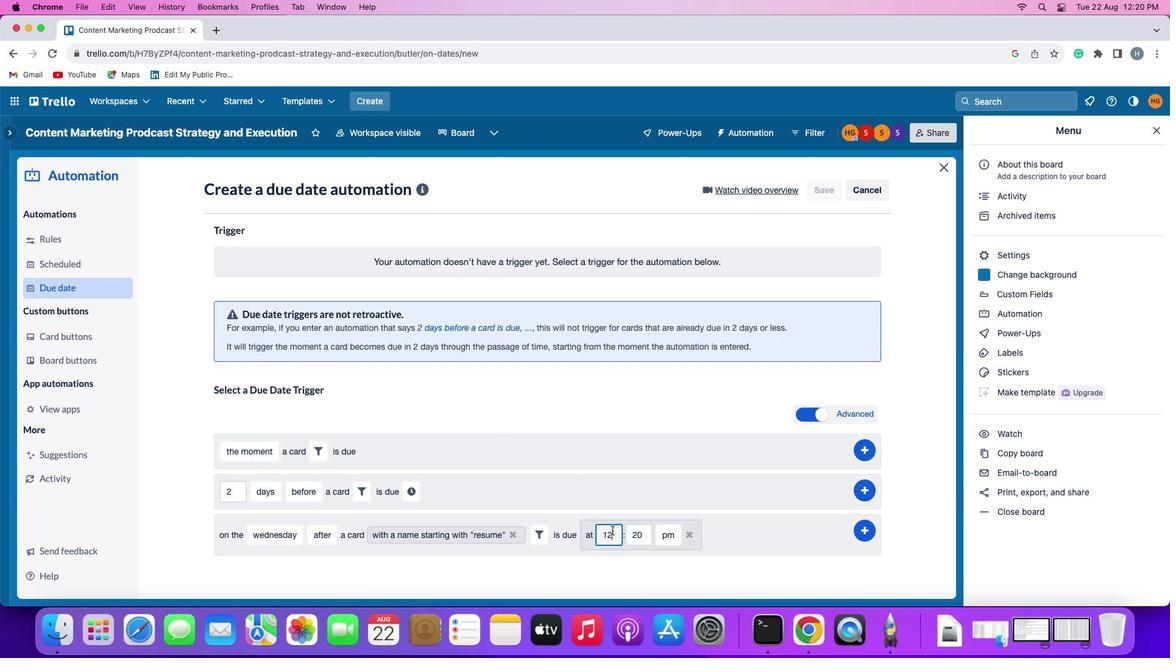 
Action: Mouse pressed left at (612, 531)
Screenshot: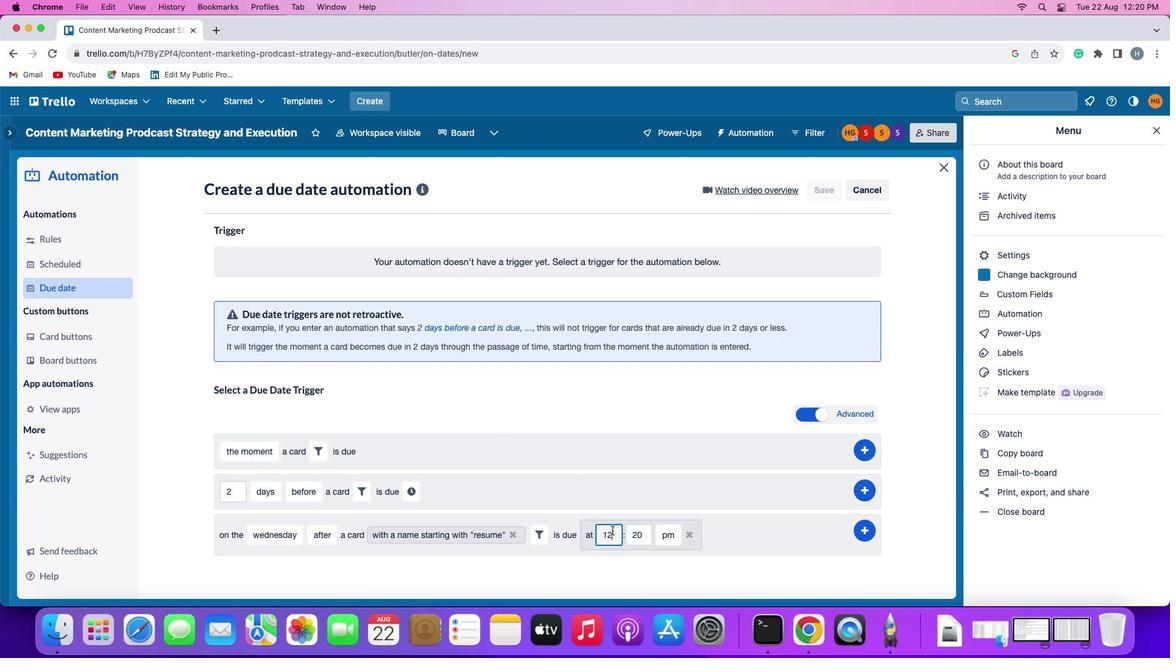 
Action: Key pressed Key.backspaceKey.backspace'1''1'
Screenshot: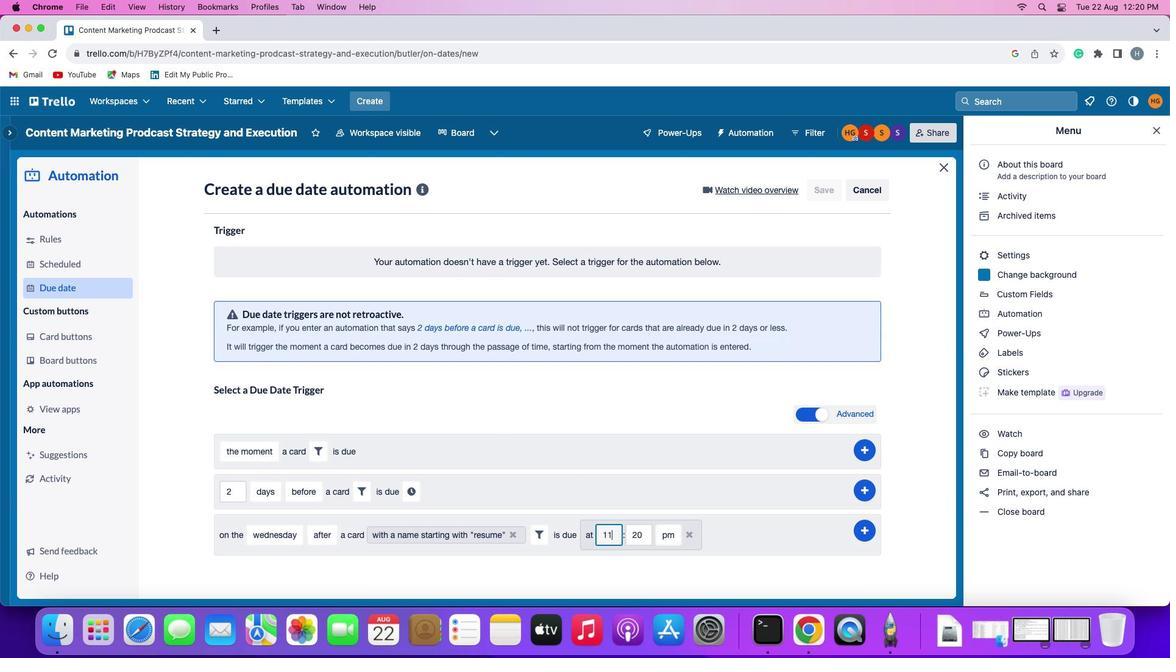 
Action: Mouse moved to (643, 531)
Screenshot: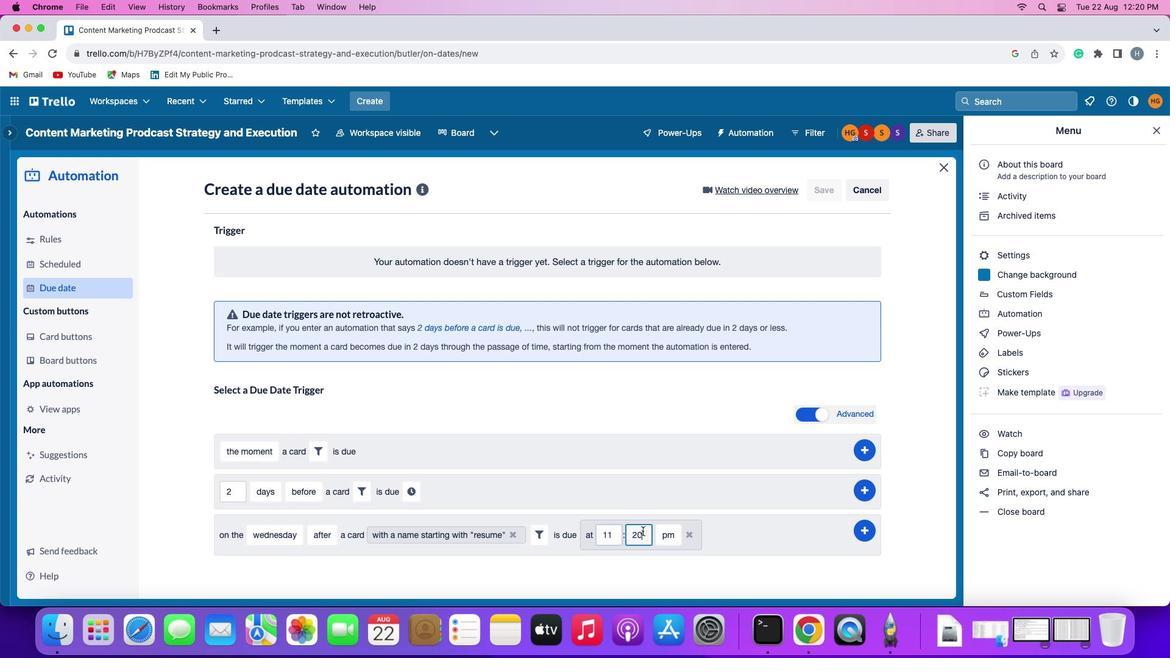 
Action: Mouse pressed left at (643, 531)
Screenshot: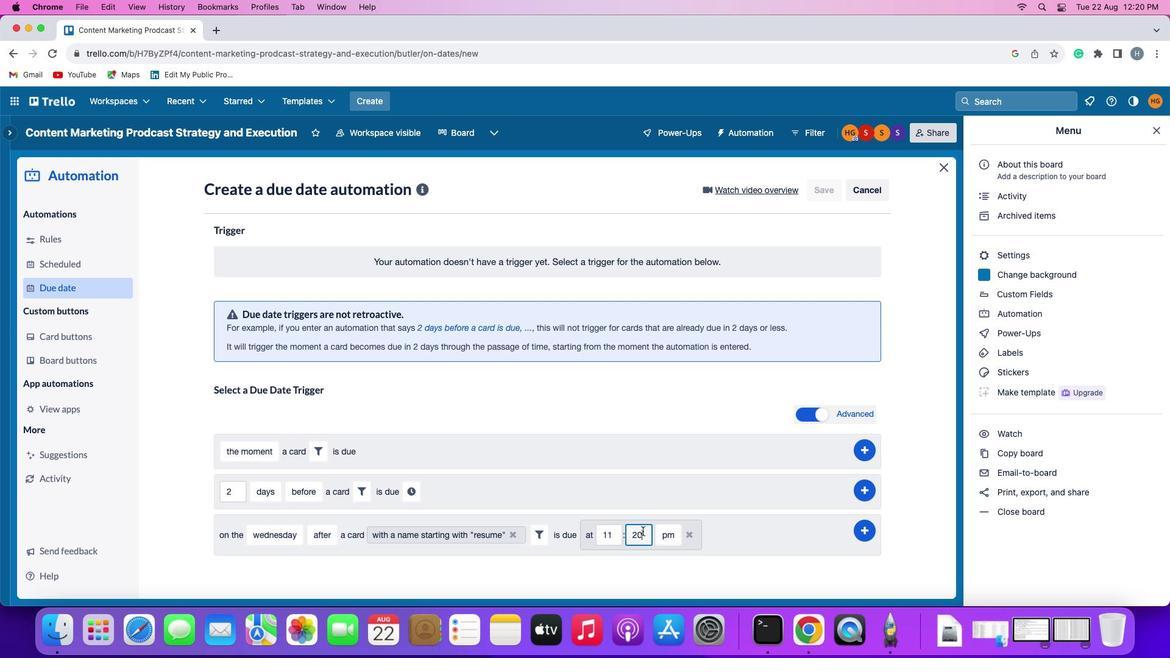 
Action: Key pressed Key.backspaceKey.backspace
Screenshot: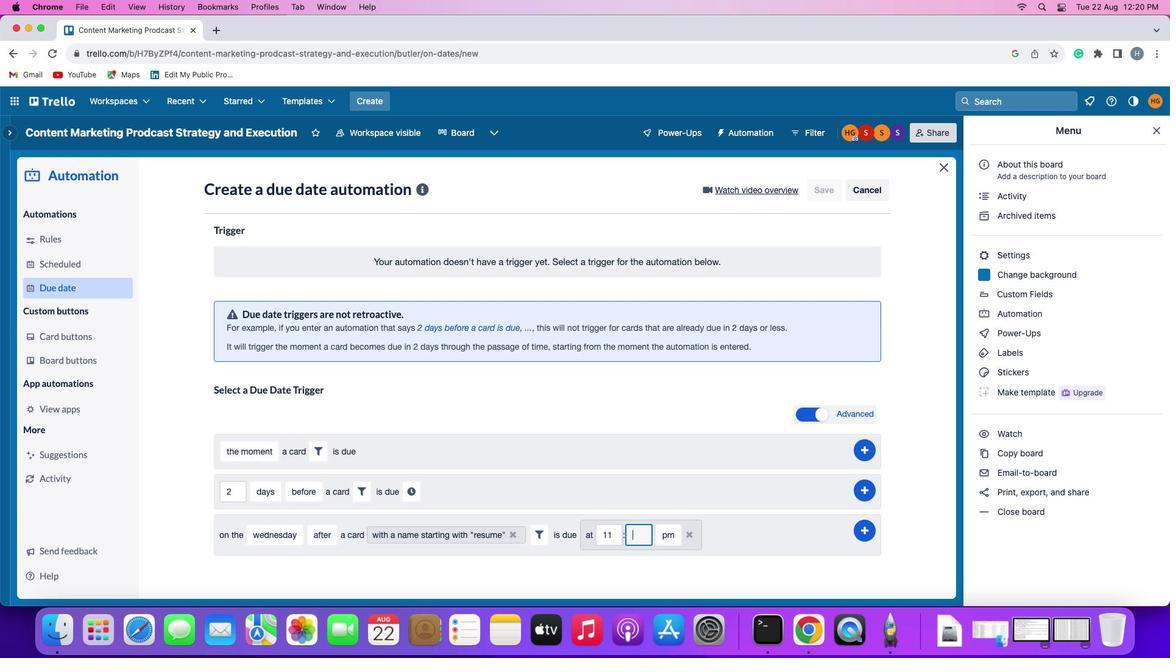 
Action: Mouse moved to (643, 531)
Screenshot: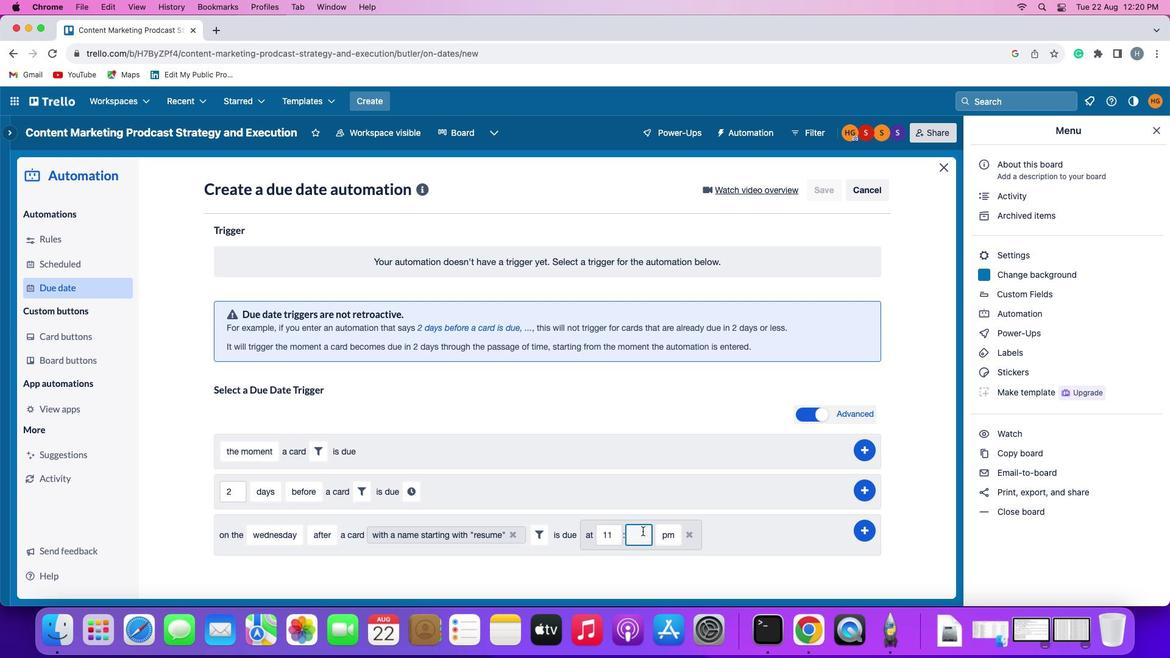 
Action: Key pressed '0''0'
Screenshot: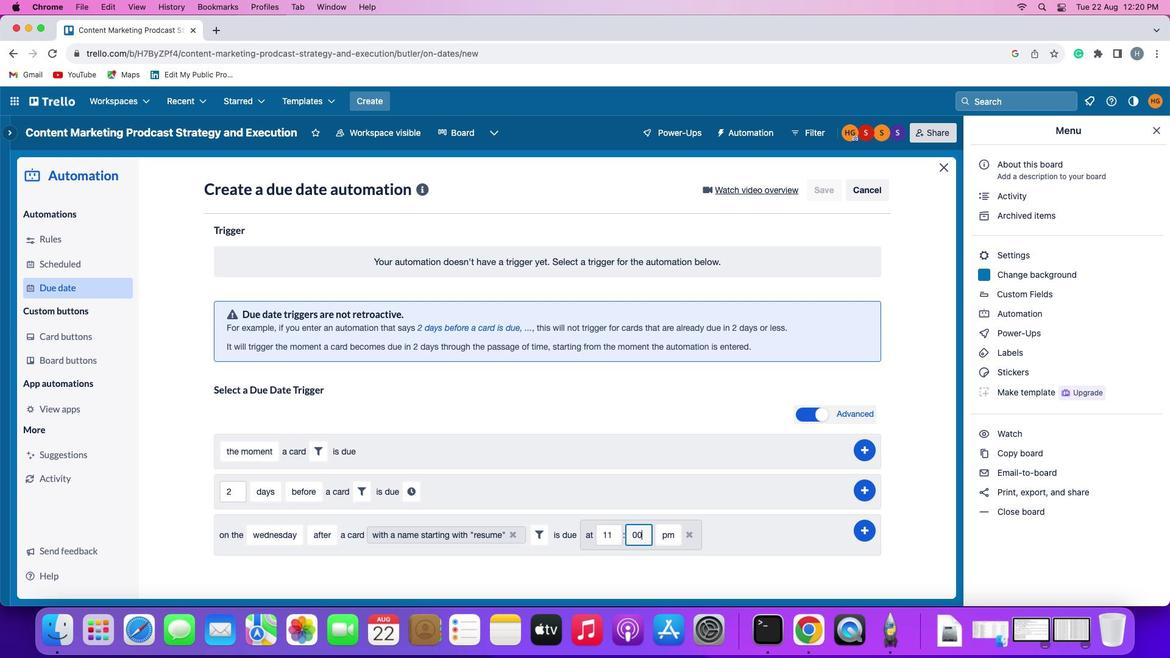 
Action: Mouse moved to (661, 533)
Screenshot: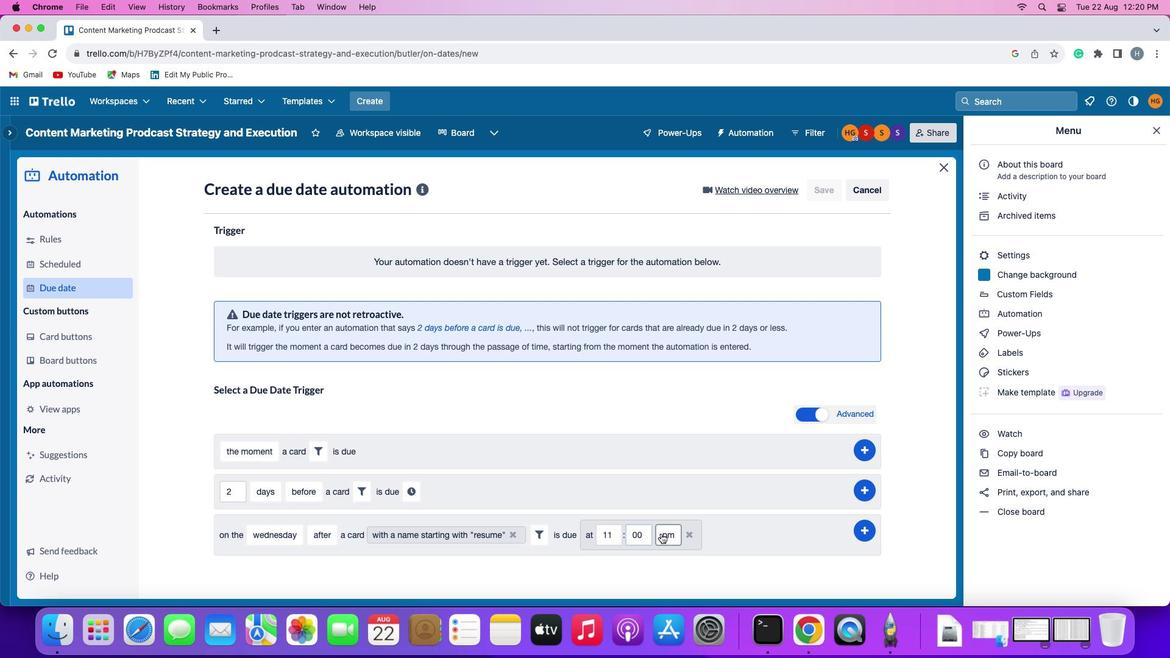 
Action: Mouse pressed left at (661, 533)
Screenshot: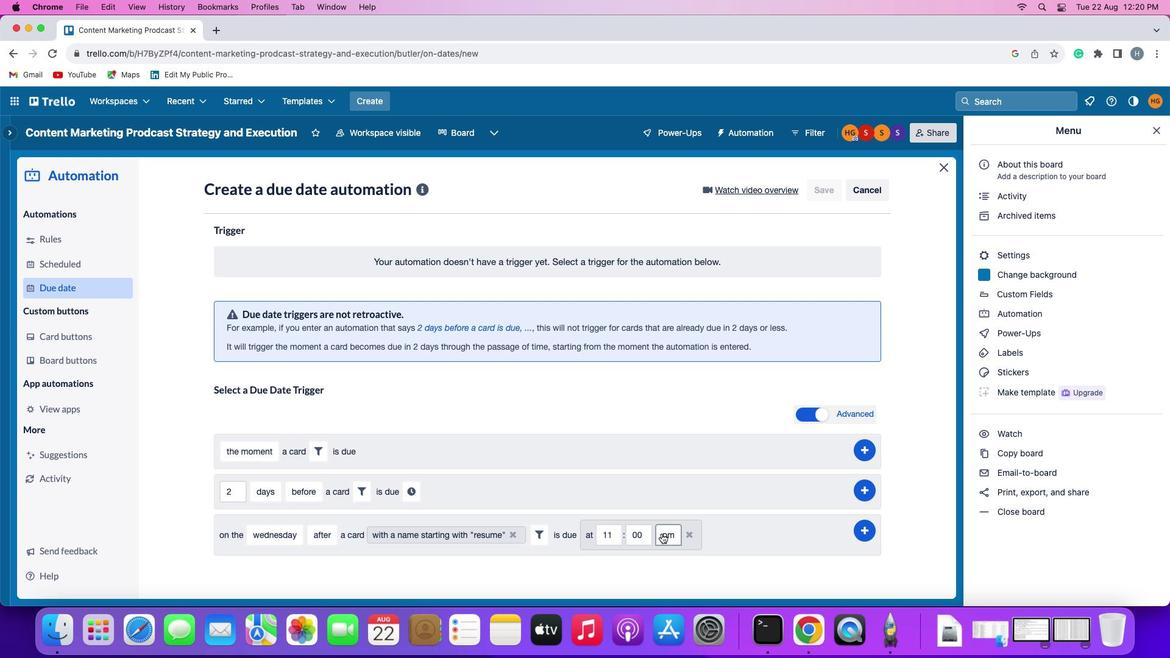 
Action: Mouse moved to (665, 551)
Screenshot: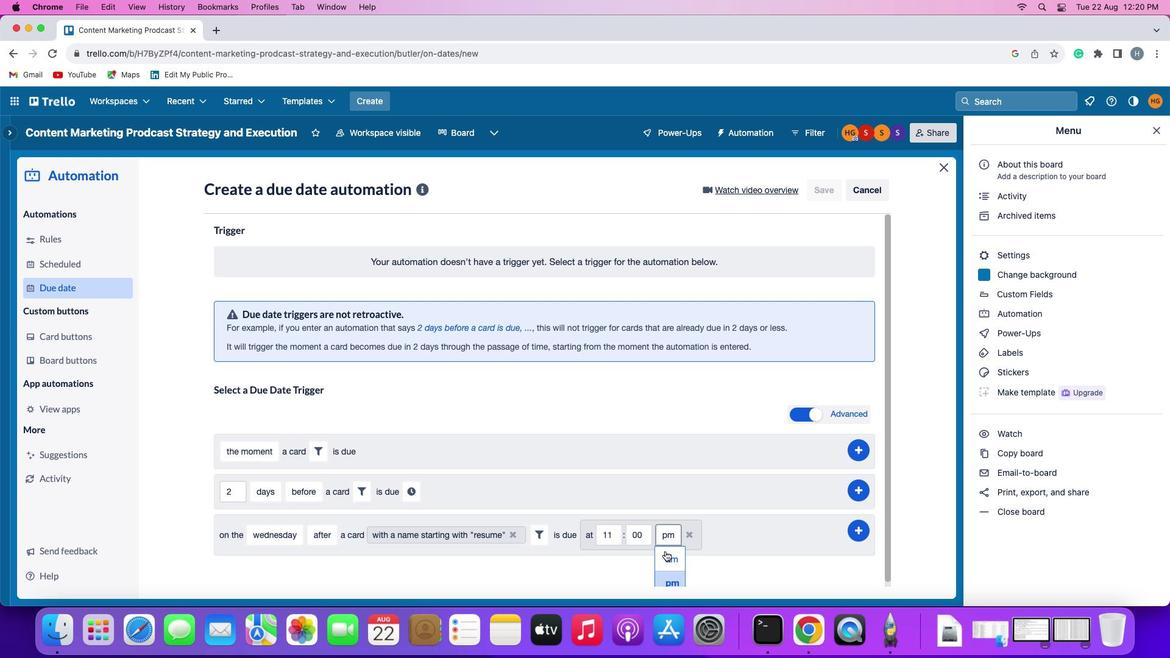 
Action: Mouse pressed left at (665, 551)
Screenshot: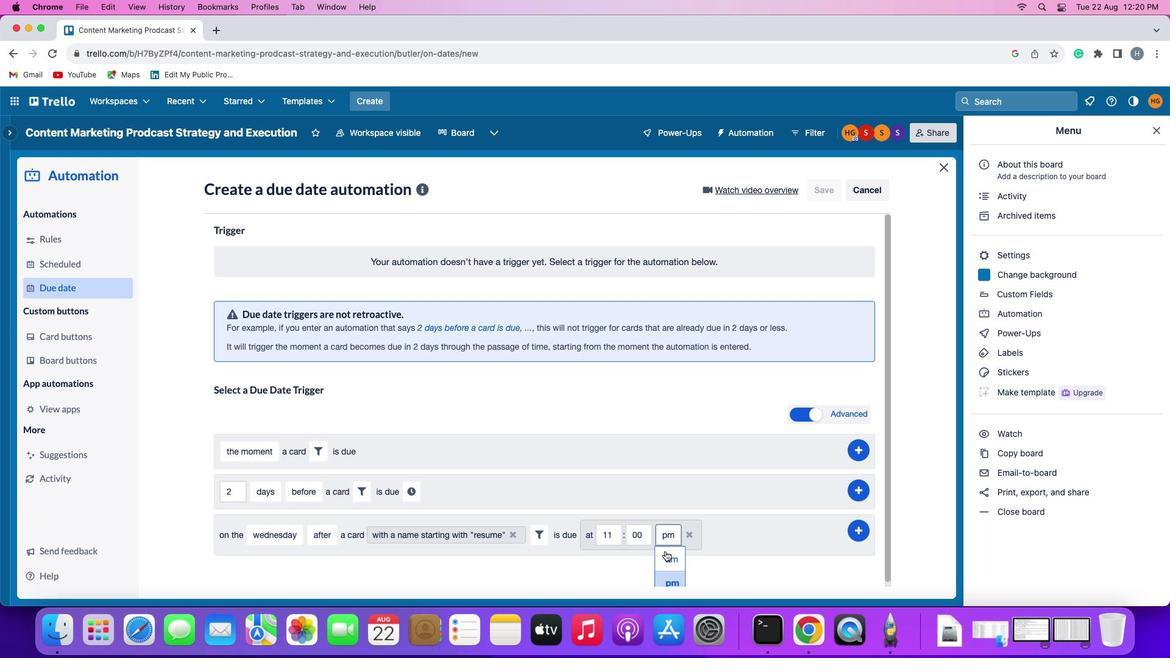 
Action: Mouse moved to (862, 529)
Screenshot: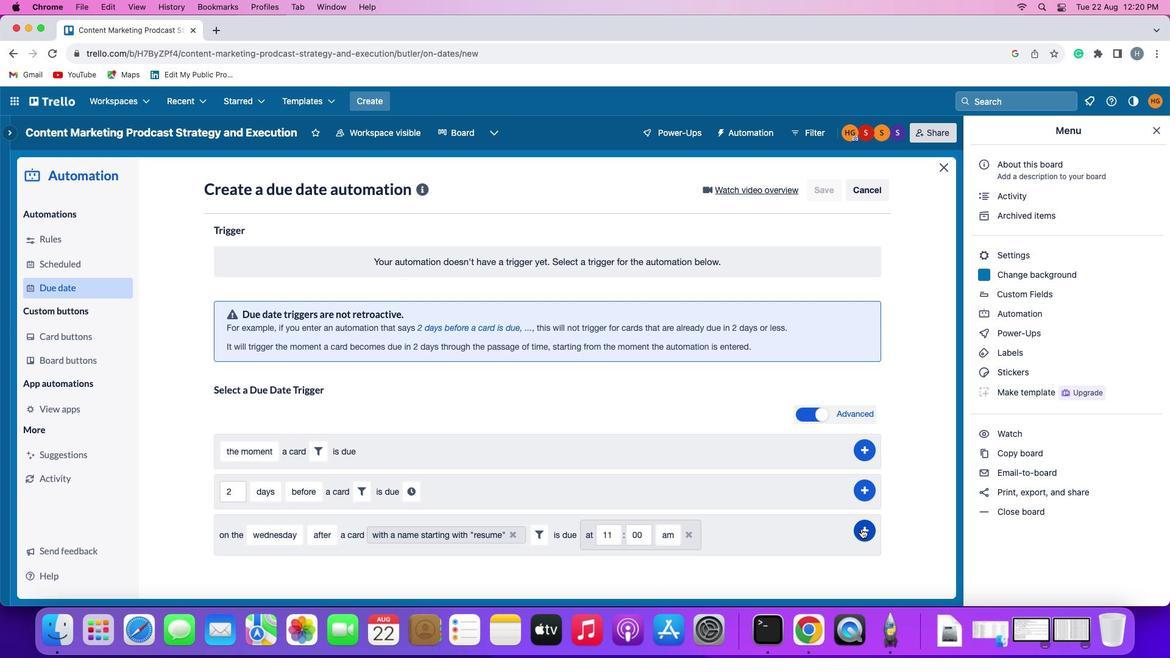 
Action: Mouse pressed left at (862, 529)
Screenshot: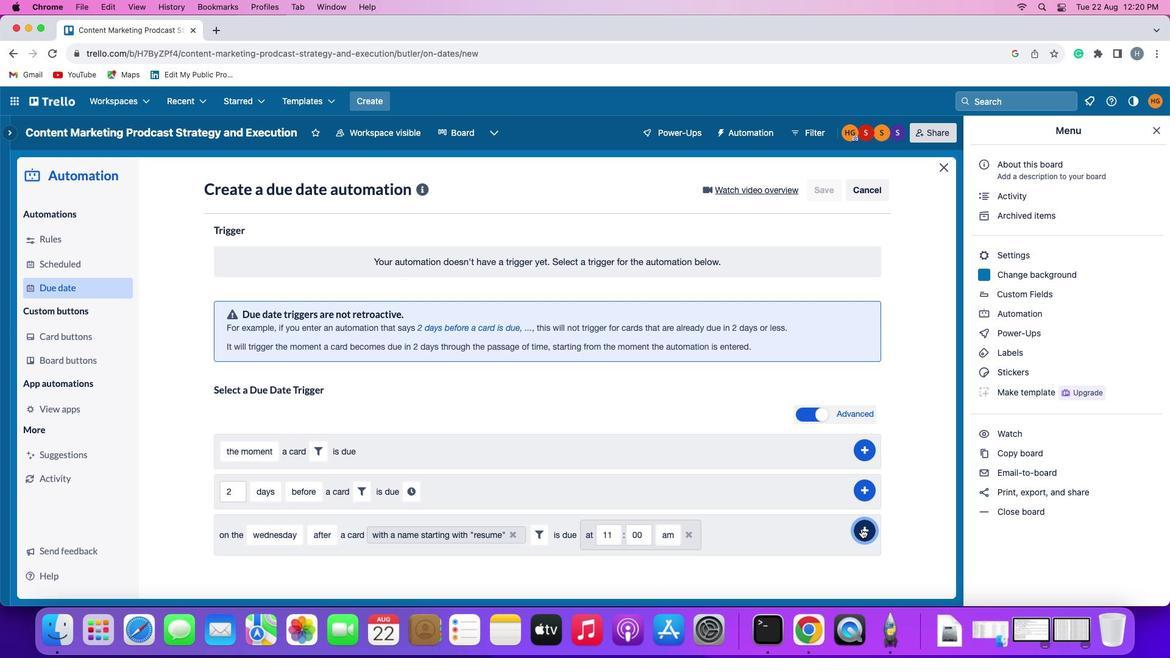 
Action: Mouse moved to (914, 464)
Screenshot: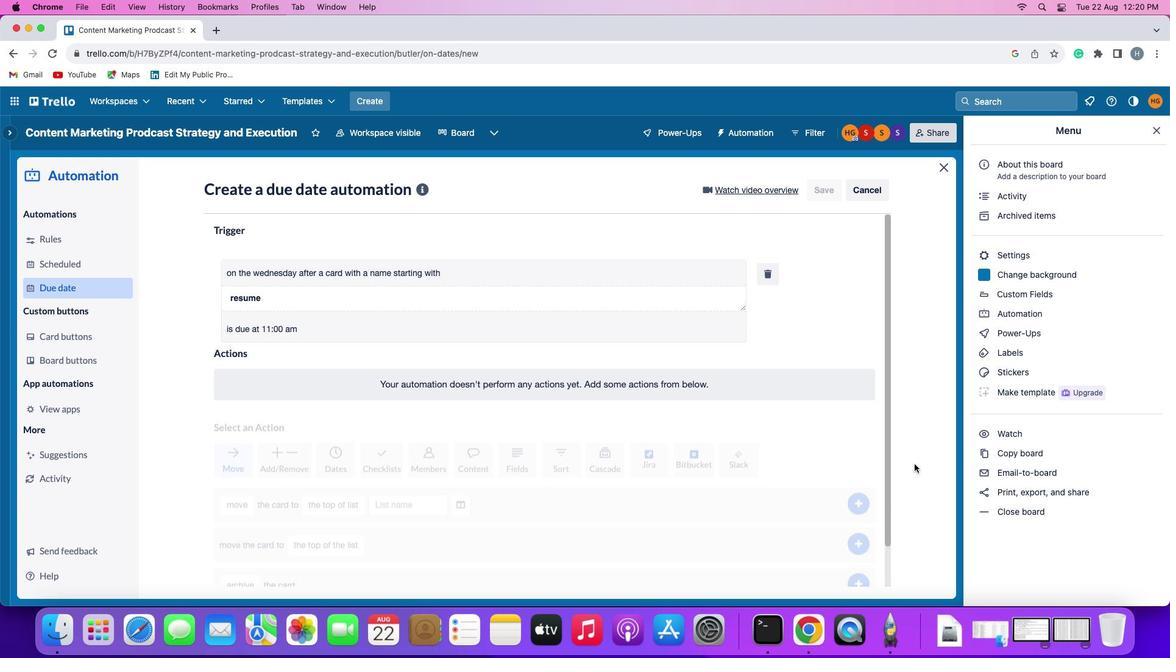 
